 Task: Find connections with filter location Saint-Avold with filter topic #healthcarewith filter profile language Spanish with filter current company Vansh Consulting with filter school Axis Colleges with filter industry Retail Pharmacies with filter service category Web Design with filter keywords title Content Marketing Manager
Action: Mouse moved to (294, 208)
Screenshot: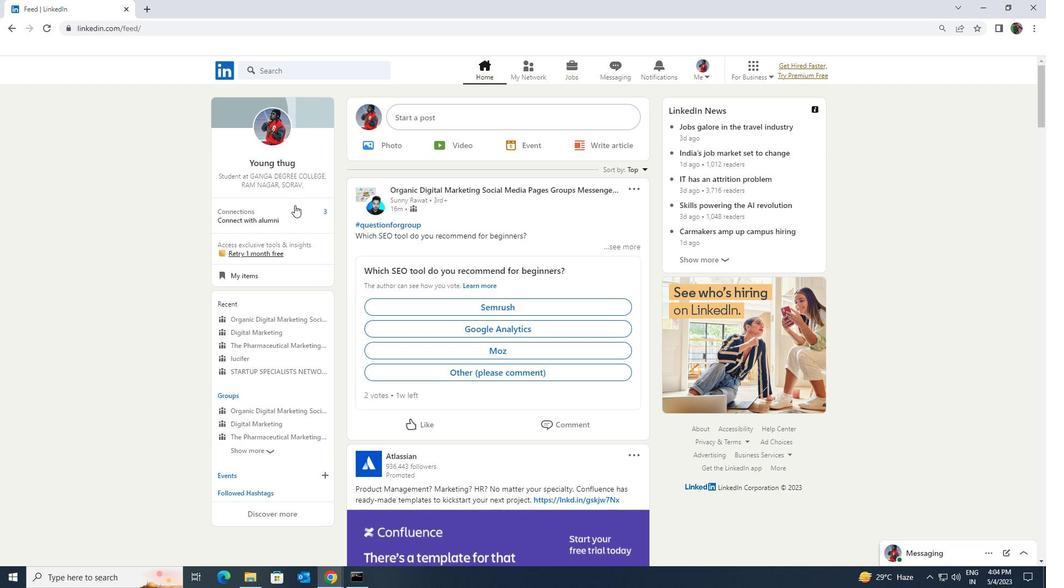 
Action: Mouse pressed left at (294, 208)
Screenshot: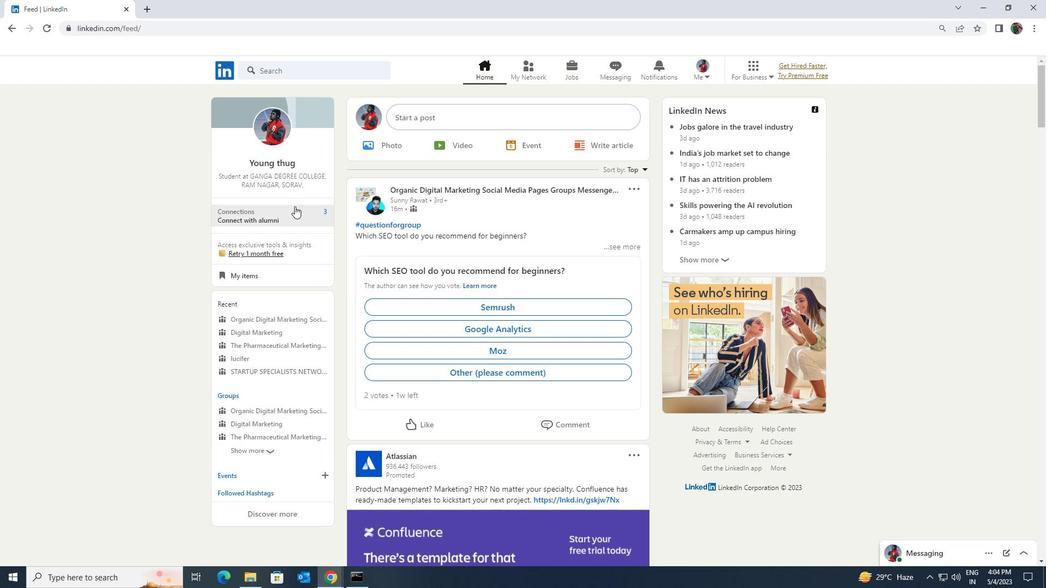 
Action: Mouse moved to (301, 131)
Screenshot: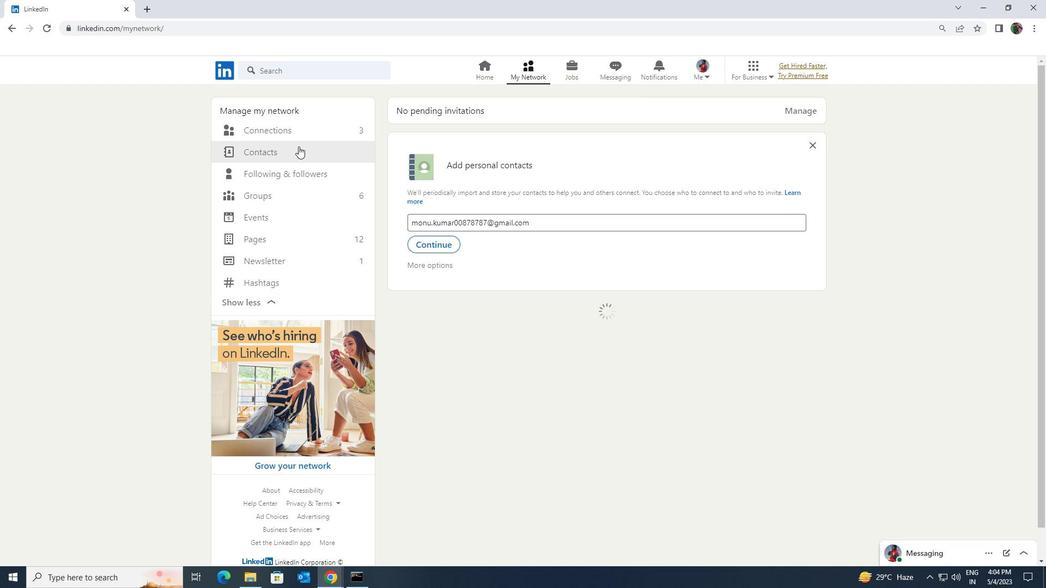 
Action: Mouse pressed left at (301, 131)
Screenshot: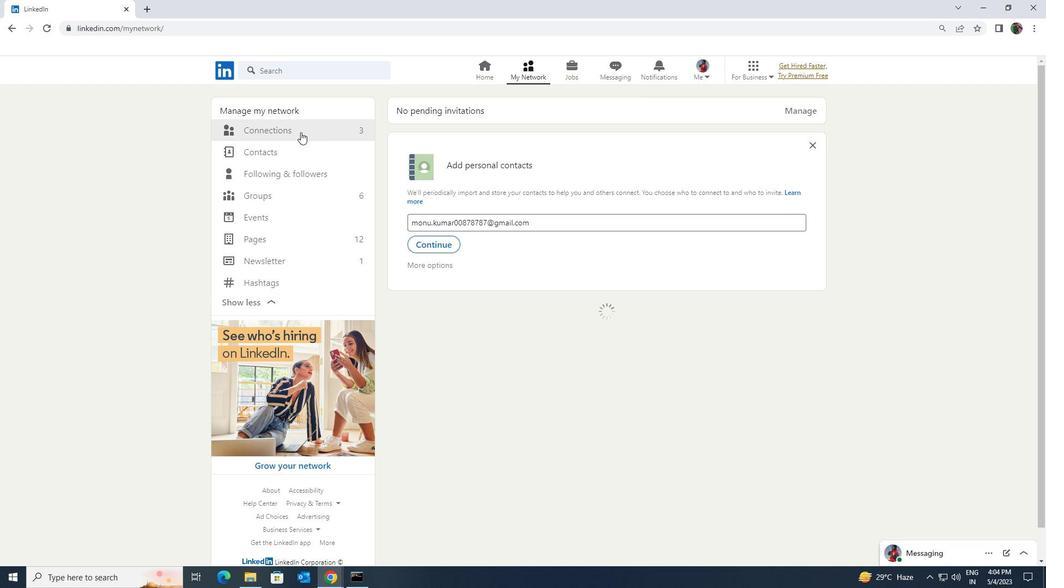 
Action: Mouse moved to (575, 136)
Screenshot: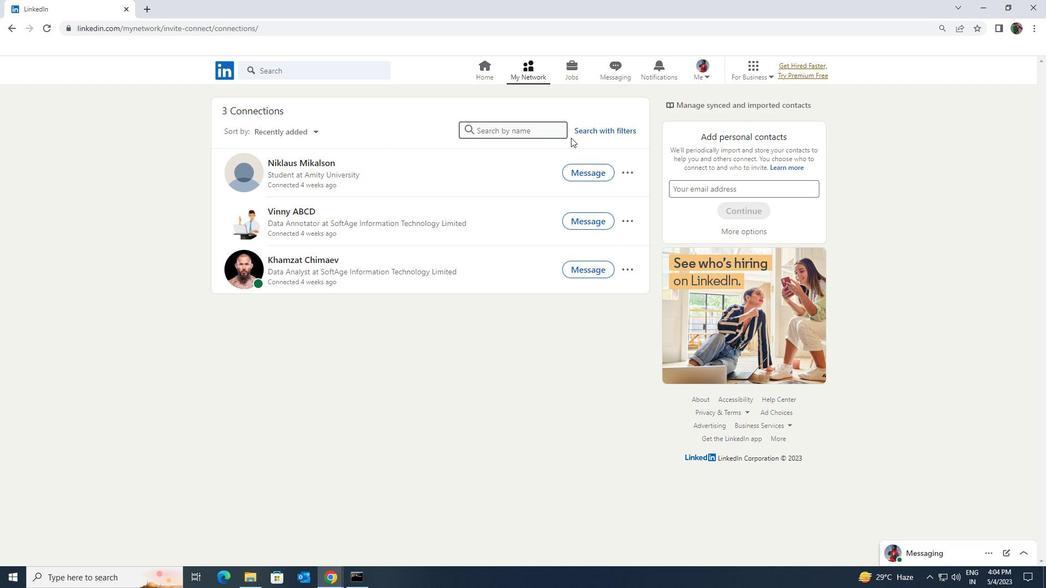 
Action: Mouse pressed left at (575, 136)
Screenshot: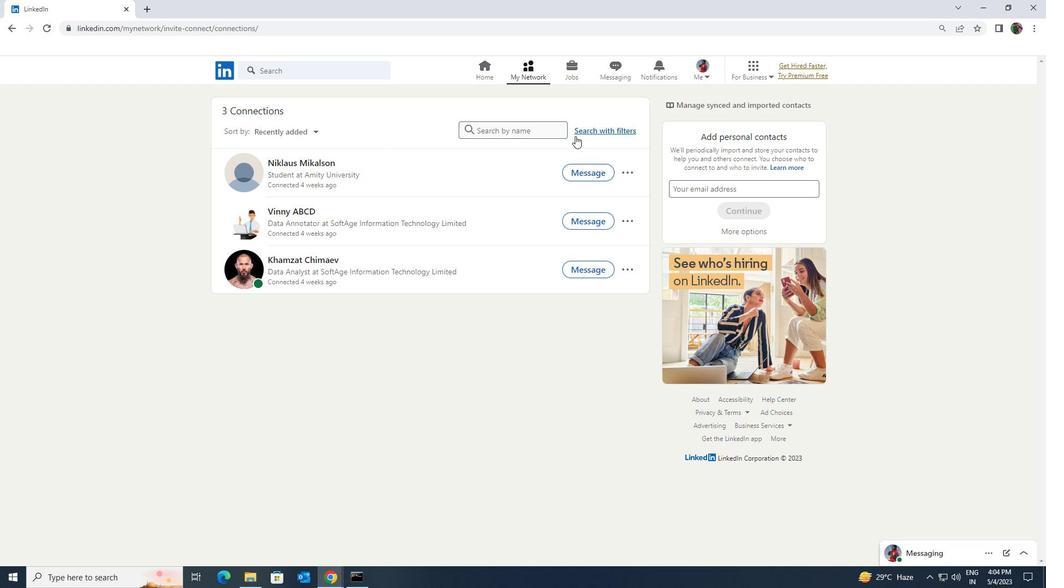 
Action: Mouse moved to (563, 103)
Screenshot: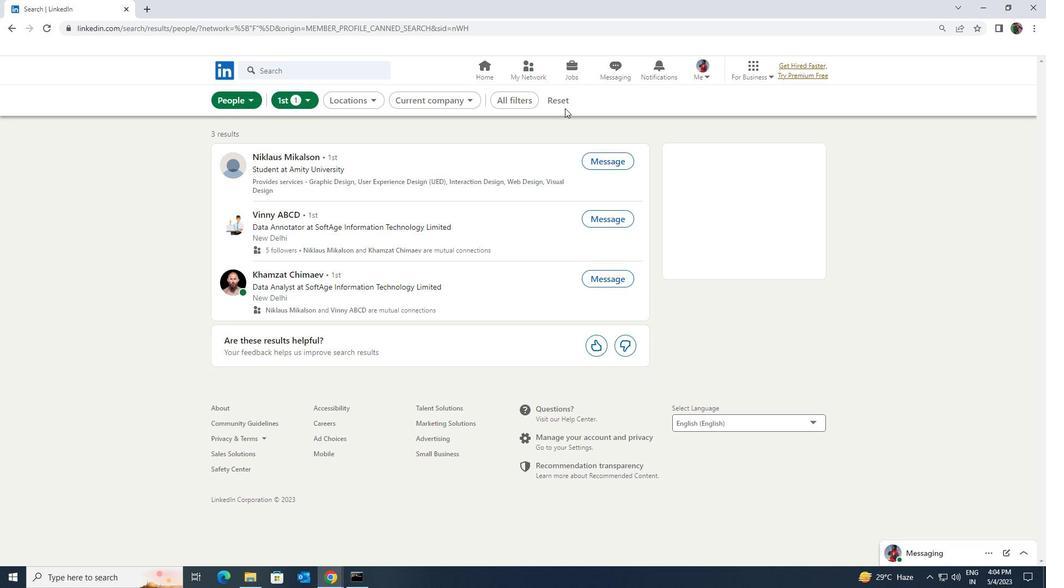 
Action: Mouse pressed left at (563, 103)
Screenshot: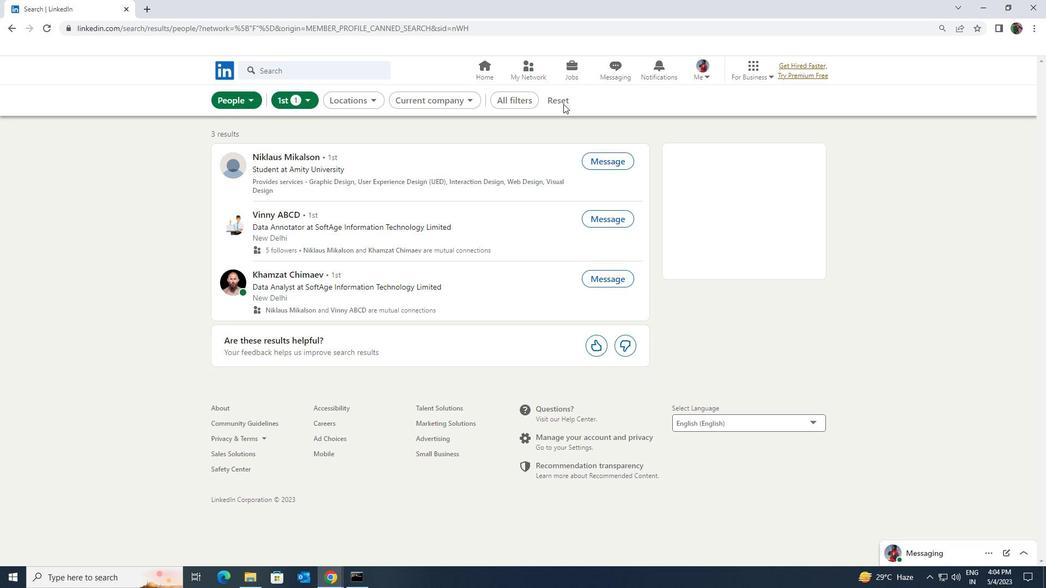 
Action: Mouse moved to (550, 101)
Screenshot: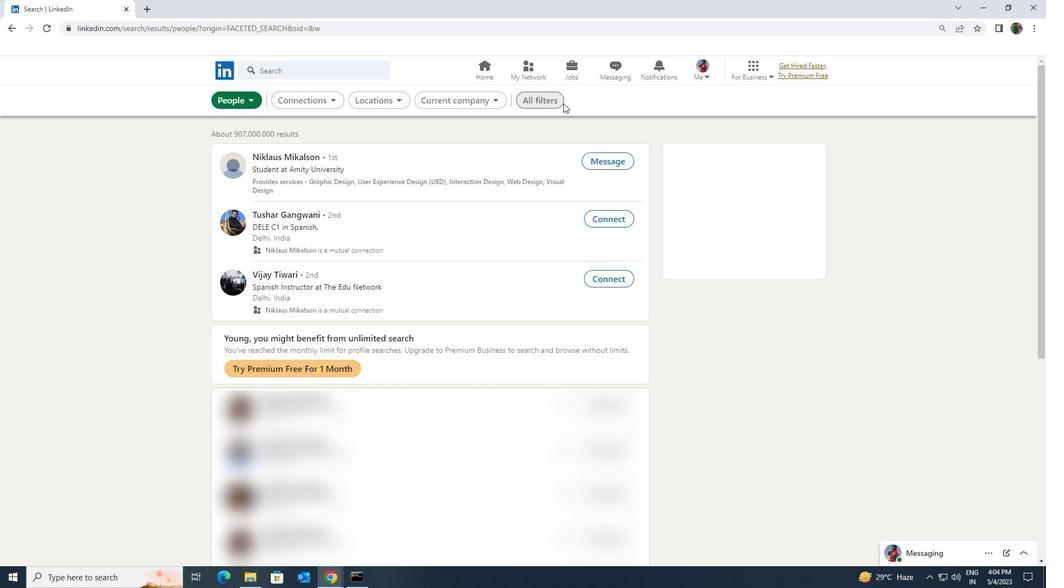
Action: Mouse pressed left at (550, 101)
Screenshot: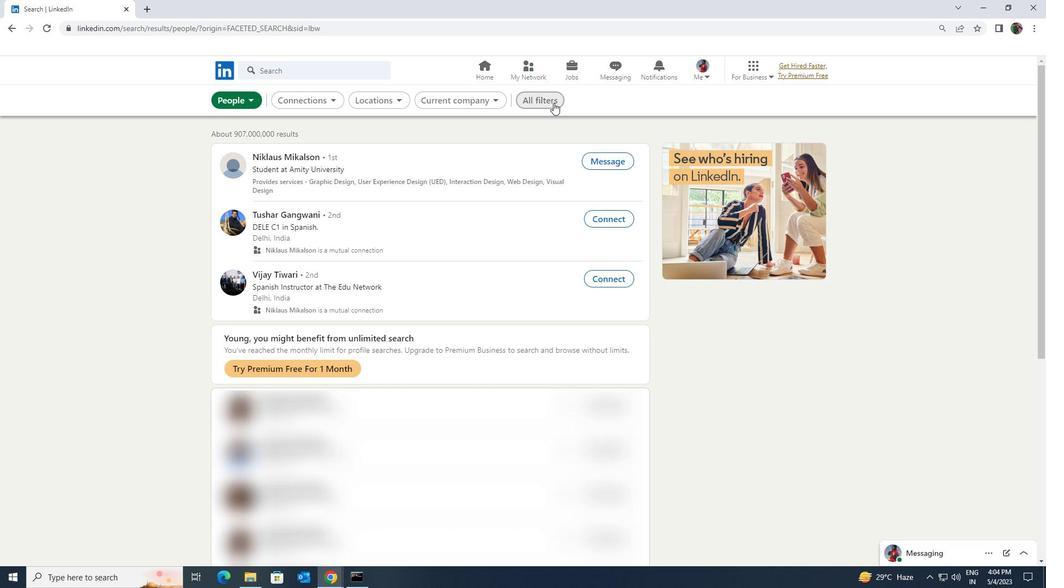 
Action: Mouse moved to (898, 429)
Screenshot: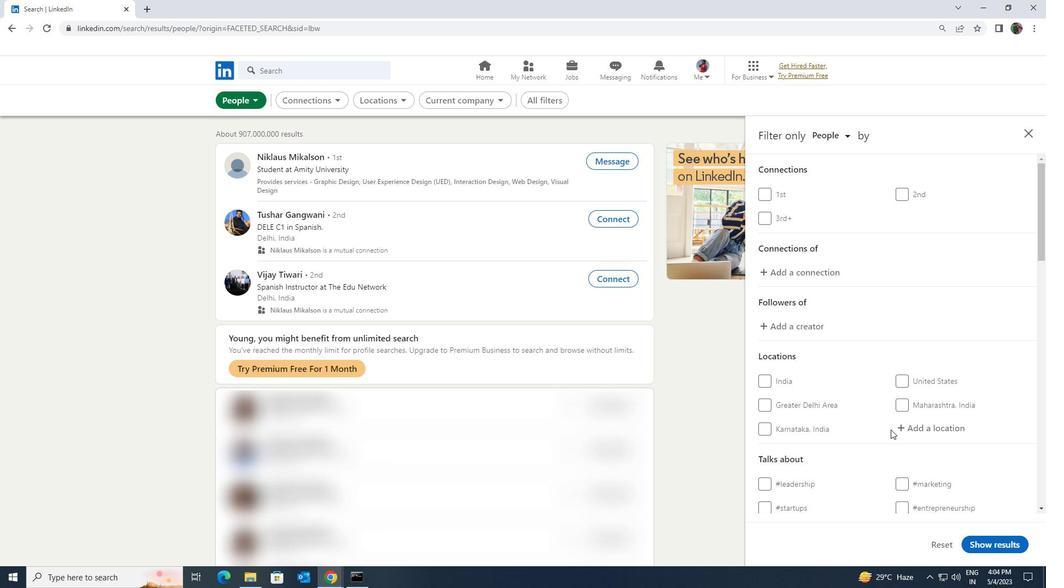 
Action: Mouse pressed left at (898, 429)
Screenshot: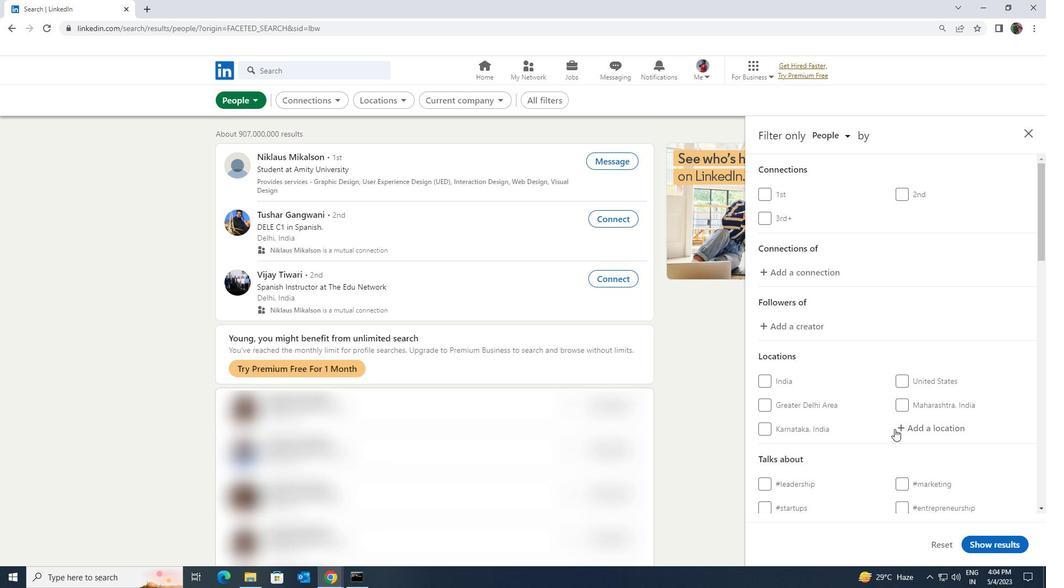 
Action: Key pressed <Key.shift>SAINT<Key.space><Key.shift>AVOLD
Screenshot: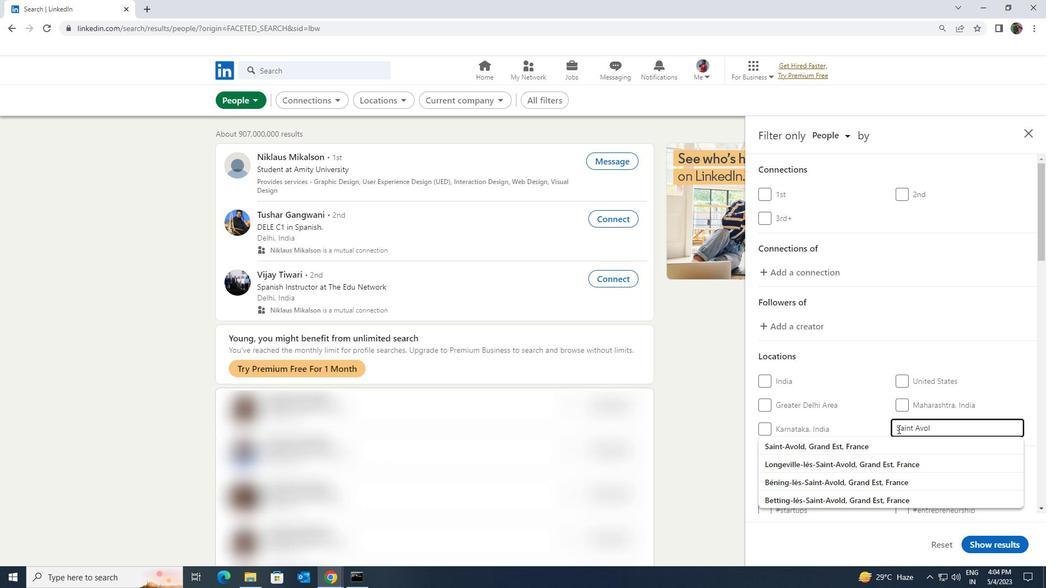 
Action: Mouse moved to (898, 438)
Screenshot: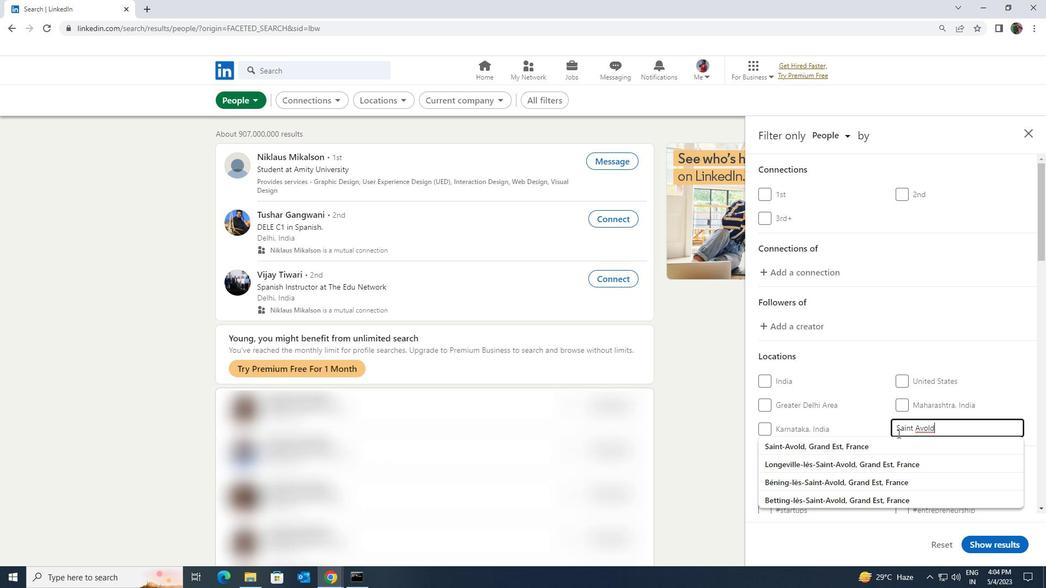 
Action: Mouse pressed left at (898, 438)
Screenshot: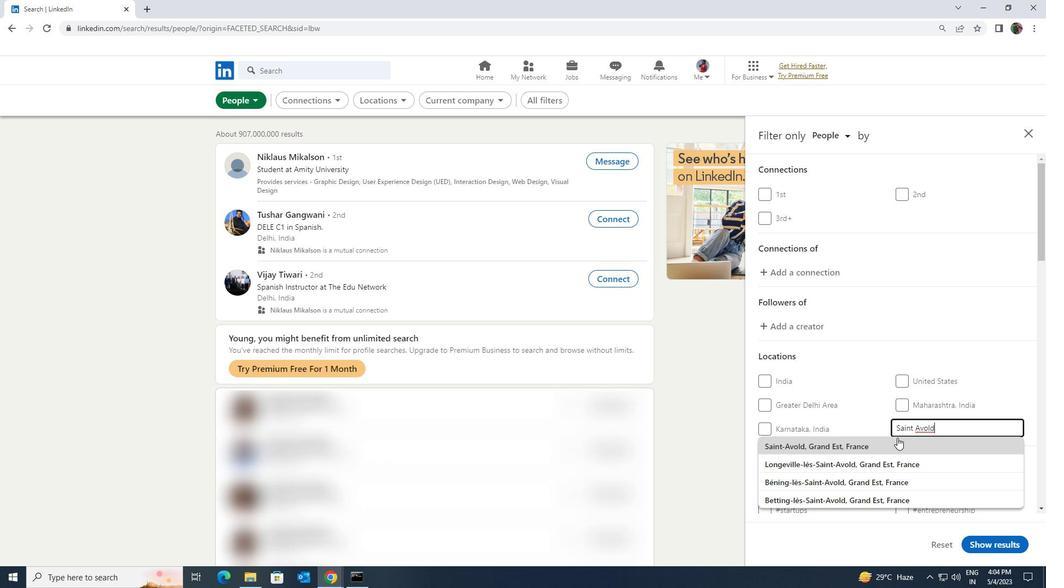 
Action: Mouse scrolled (898, 438) with delta (0, 0)
Screenshot: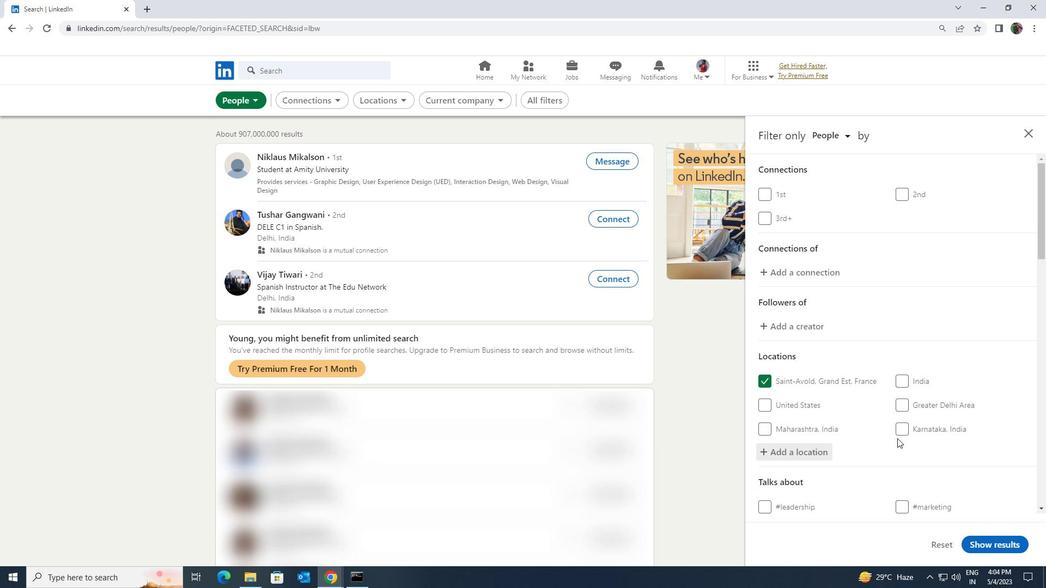 
Action: Mouse scrolled (898, 438) with delta (0, 0)
Screenshot: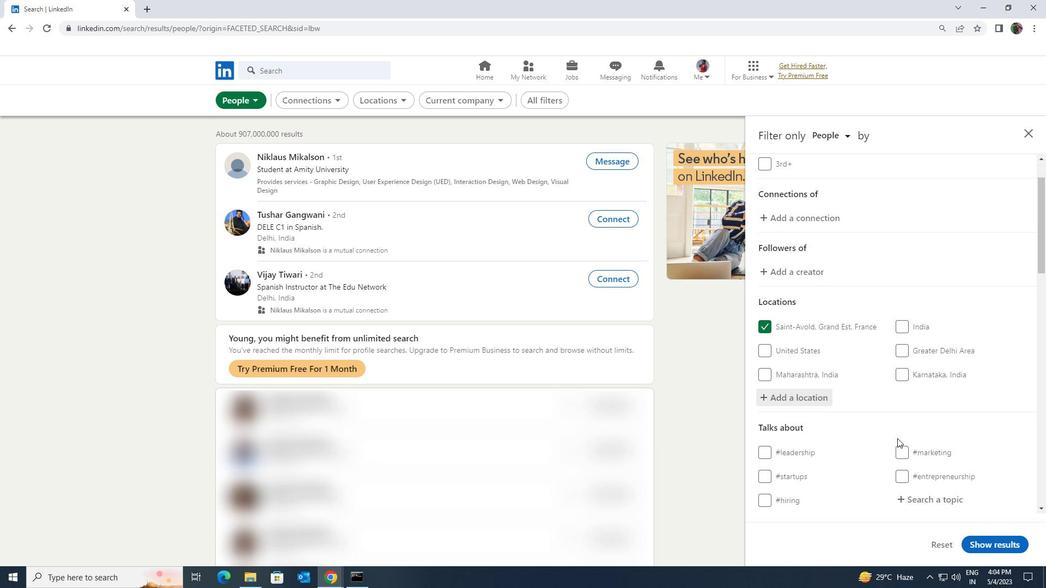 
Action: Mouse moved to (900, 441)
Screenshot: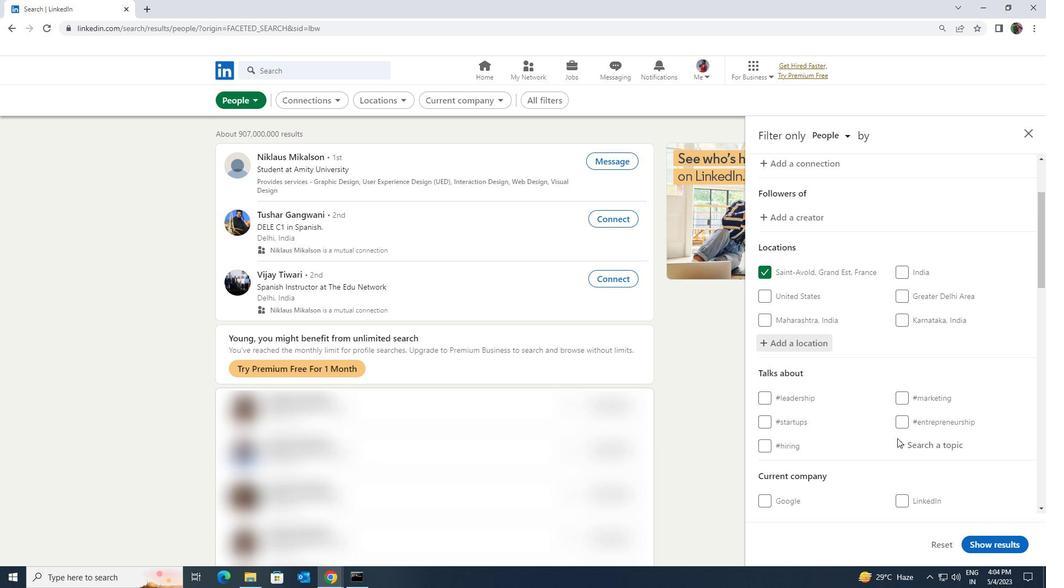 
Action: Mouse pressed left at (900, 441)
Screenshot: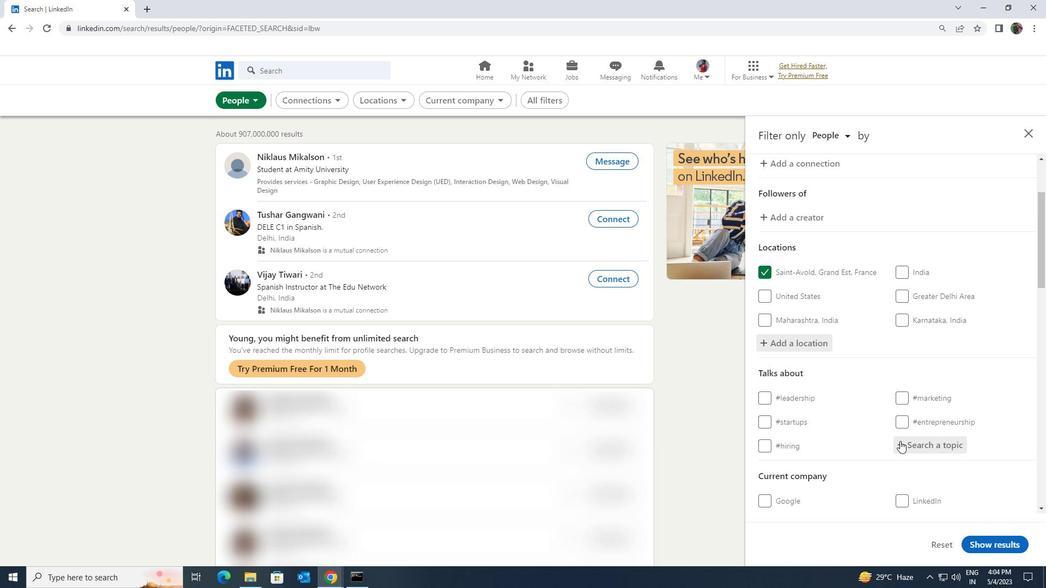 
Action: Key pressed <Key.shift><Key.shift><Key.shift><Key.shift><Key.shift>HEALTHCARE
Screenshot: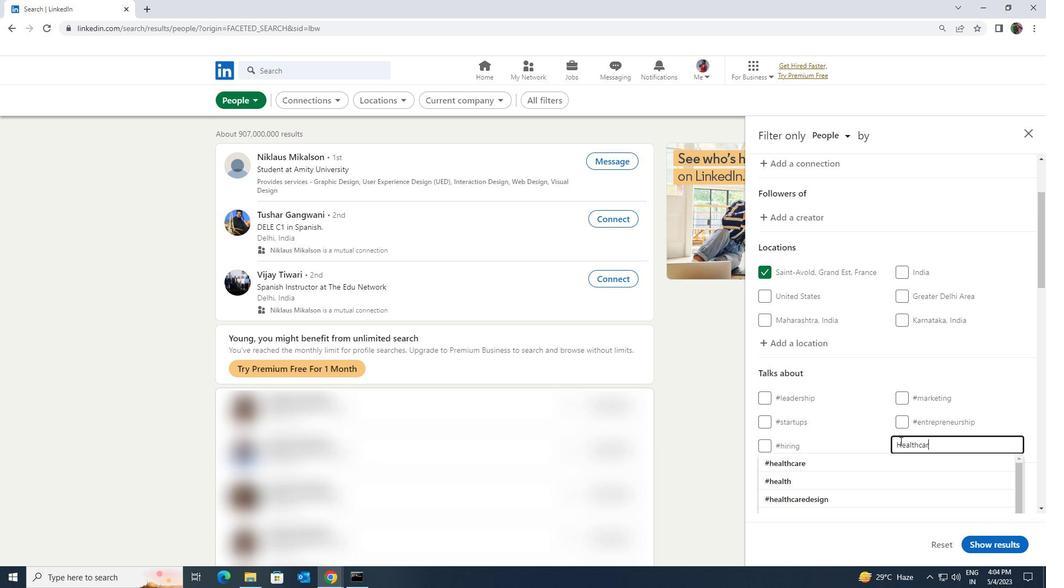 
Action: Mouse moved to (890, 457)
Screenshot: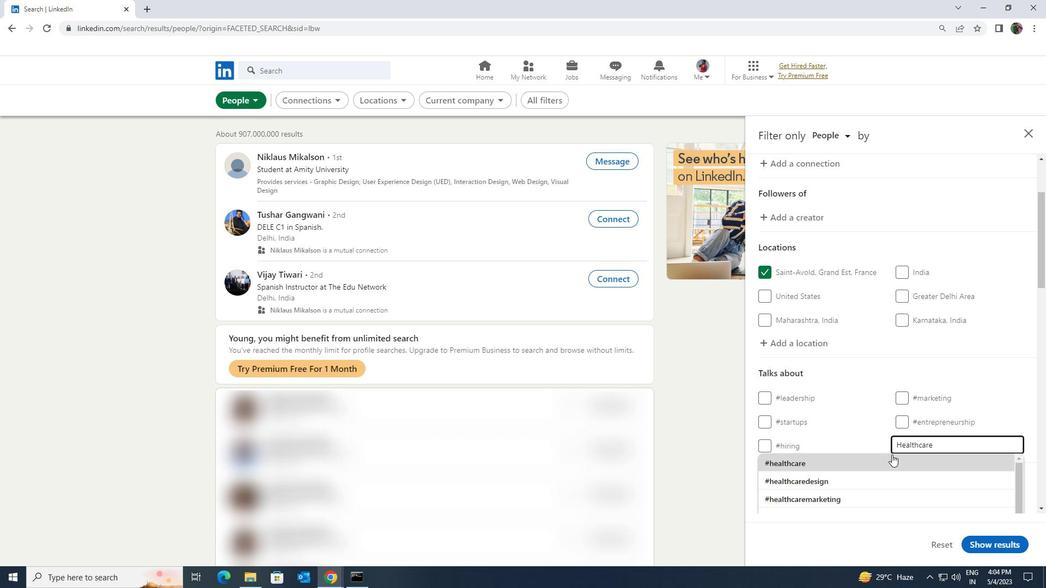 
Action: Mouse pressed left at (890, 457)
Screenshot: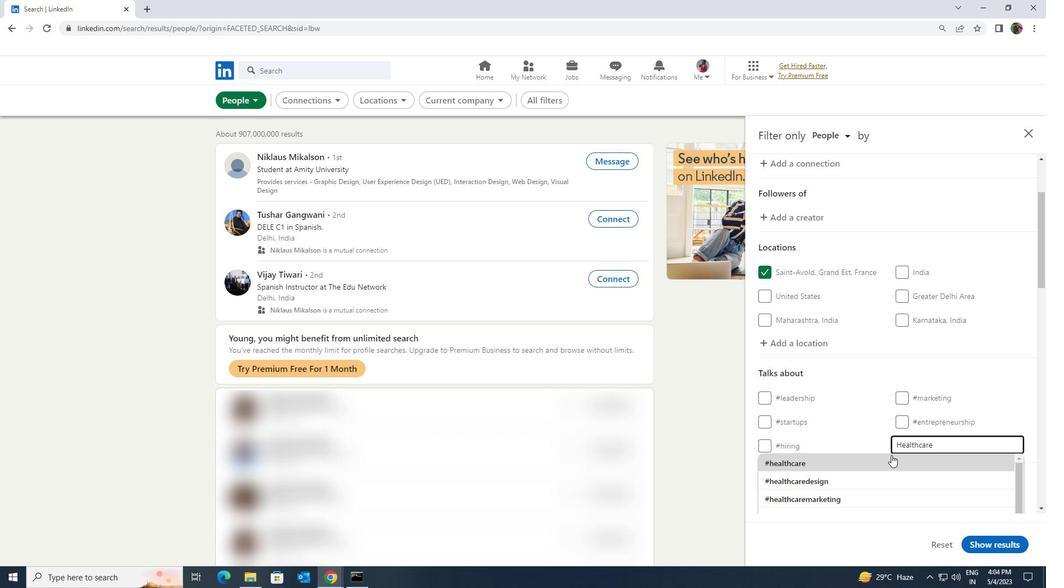 
Action: Mouse scrolled (890, 456) with delta (0, 0)
Screenshot: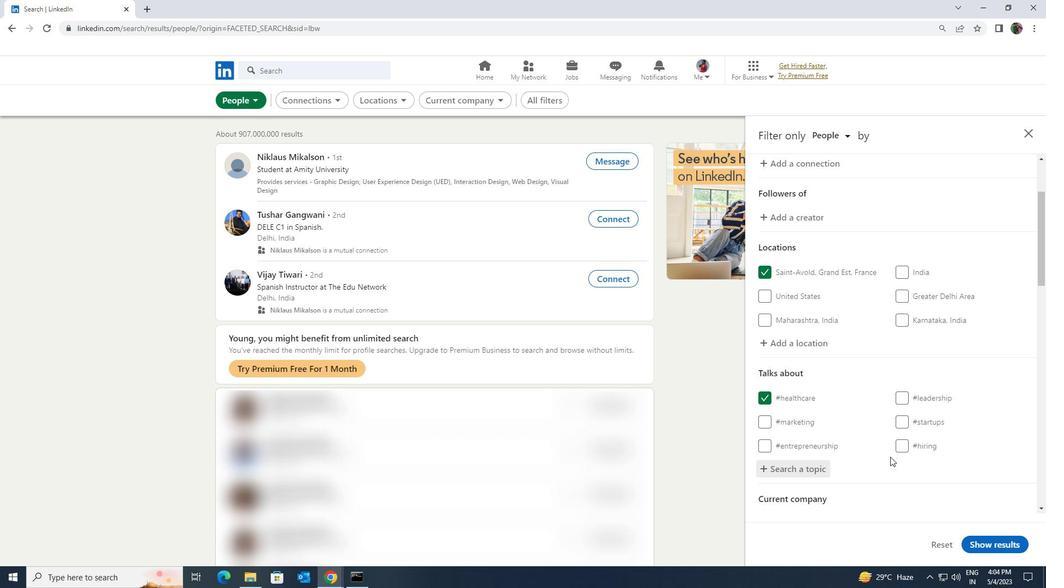 
Action: Mouse scrolled (890, 456) with delta (0, 0)
Screenshot: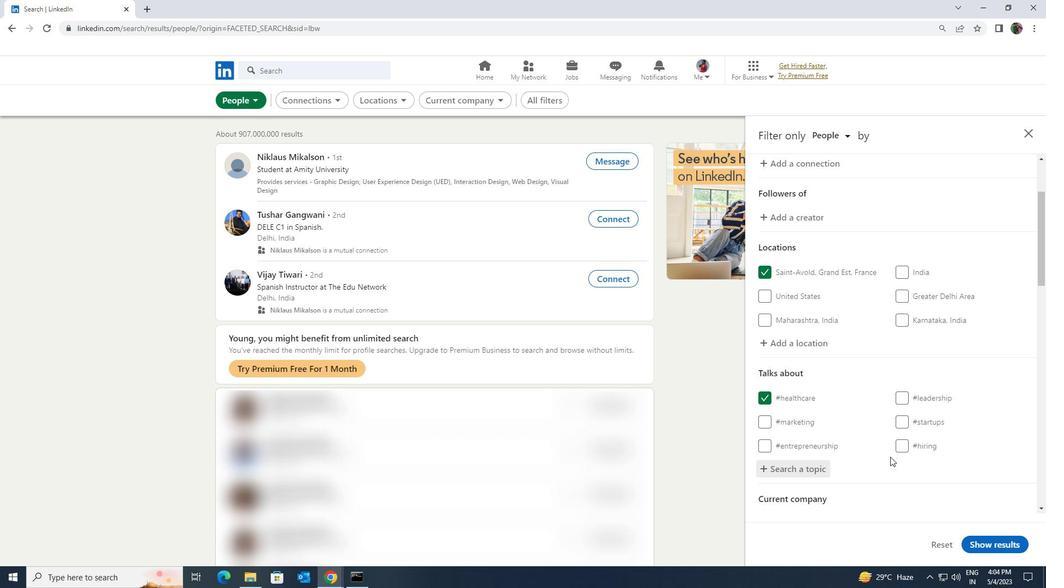 
Action: Mouse scrolled (890, 456) with delta (0, 0)
Screenshot: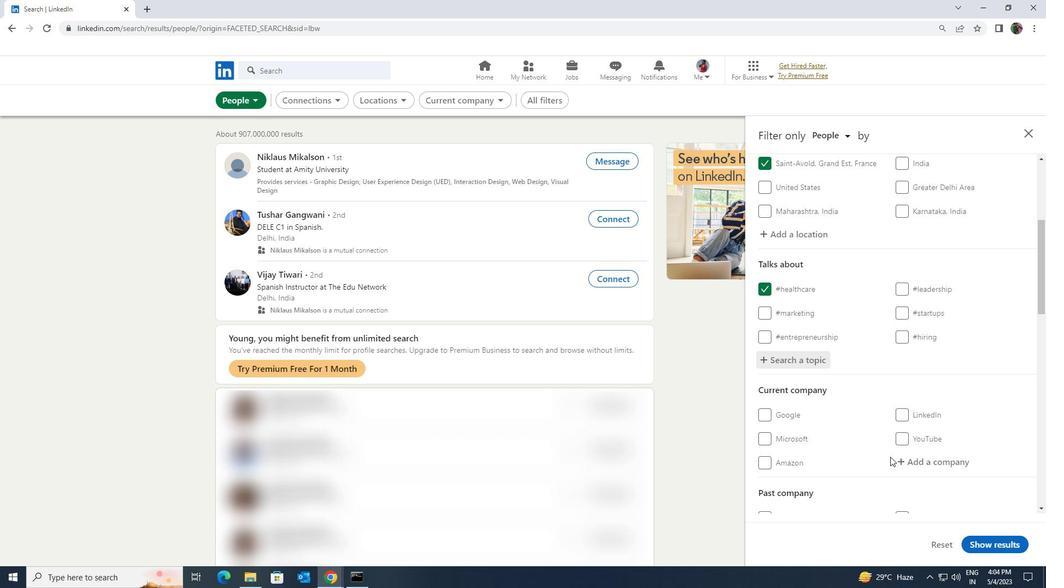 
Action: Mouse scrolled (890, 456) with delta (0, 0)
Screenshot: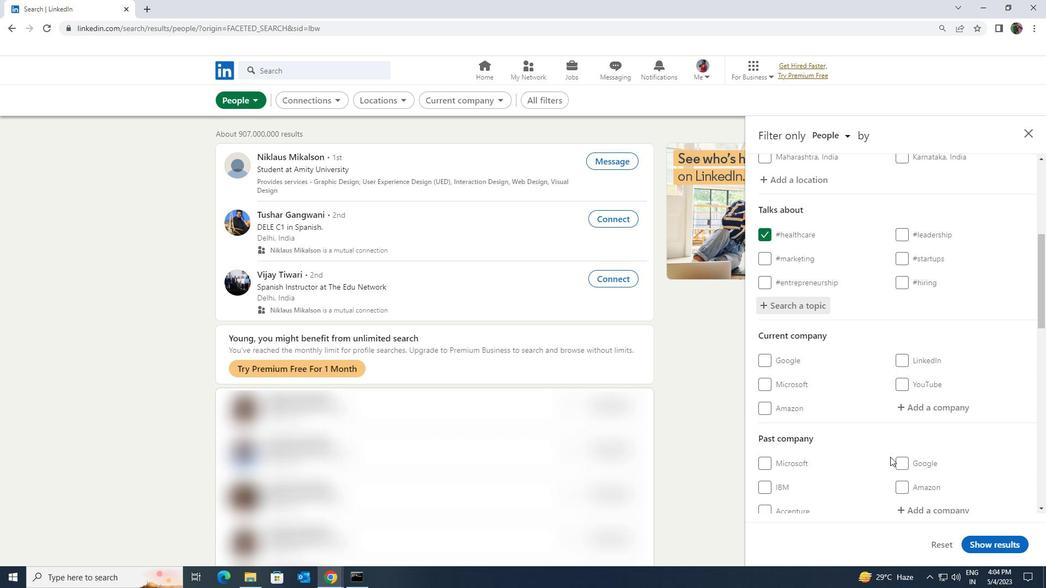 
Action: Mouse scrolled (890, 456) with delta (0, 0)
Screenshot: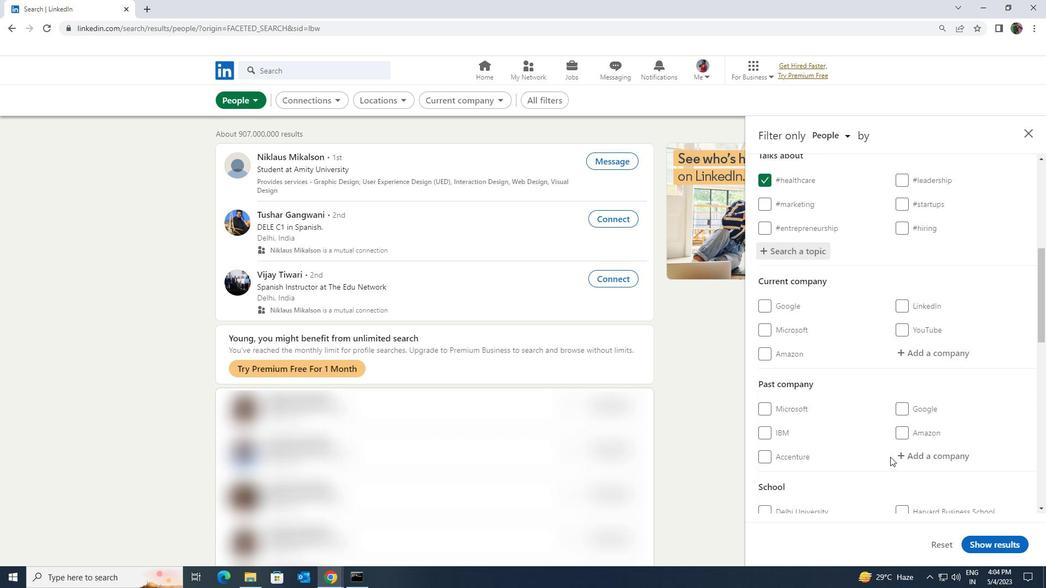 
Action: Mouse scrolled (890, 456) with delta (0, 0)
Screenshot: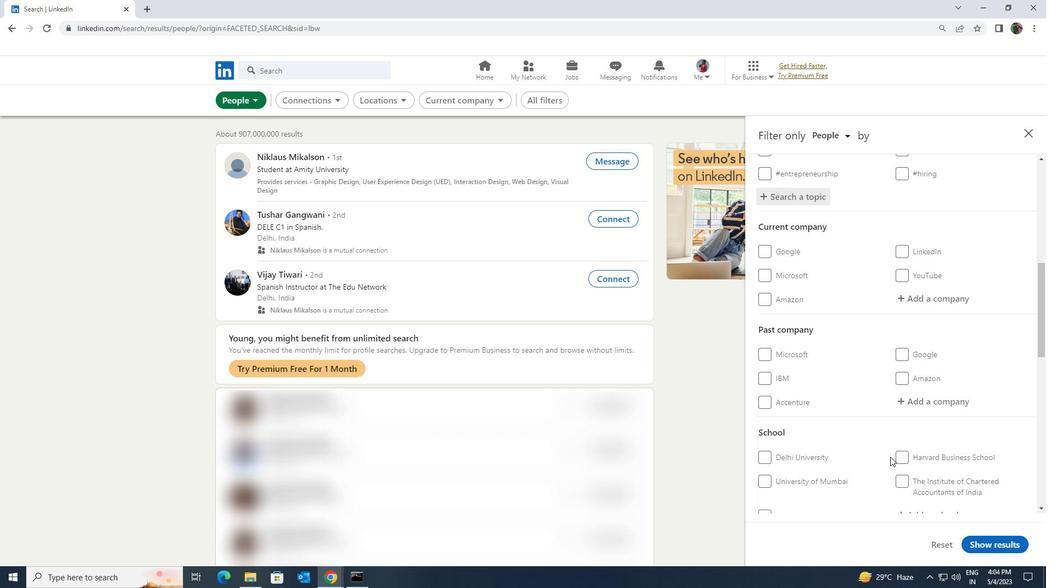 
Action: Mouse scrolled (890, 456) with delta (0, 0)
Screenshot: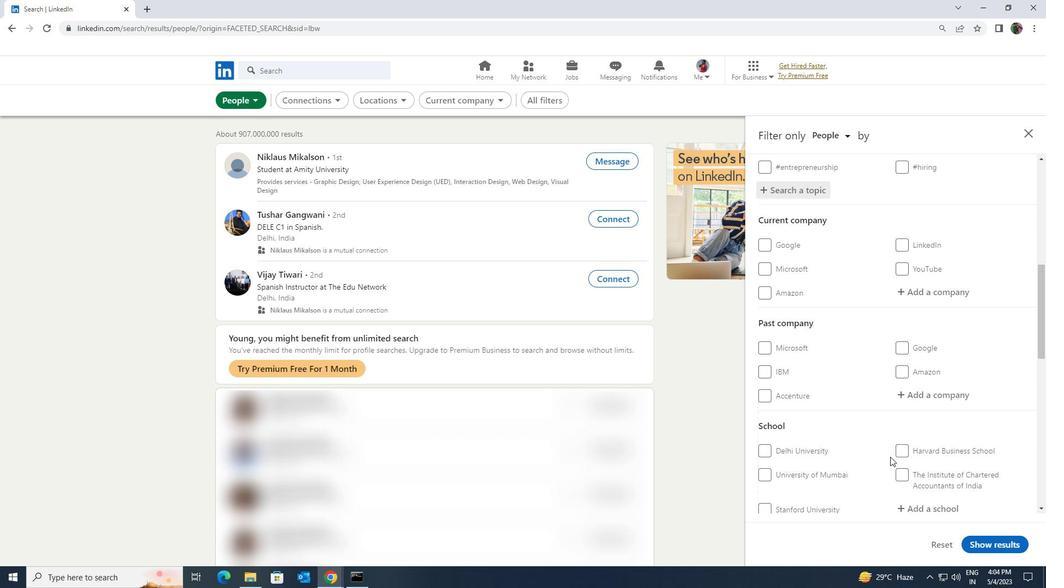 
Action: Mouse moved to (900, 414)
Screenshot: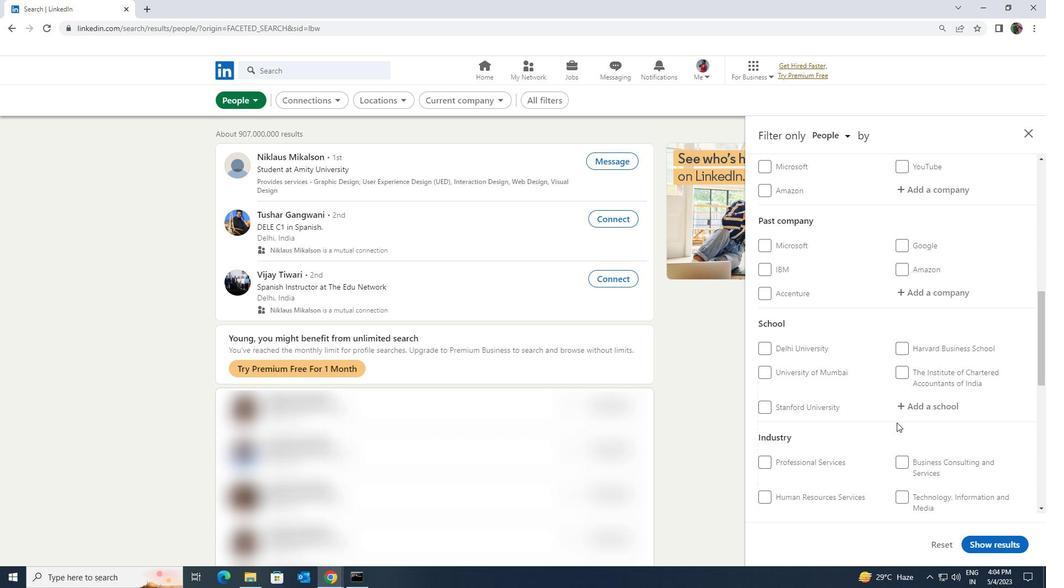 
Action: Mouse pressed left at (900, 414)
Screenshot: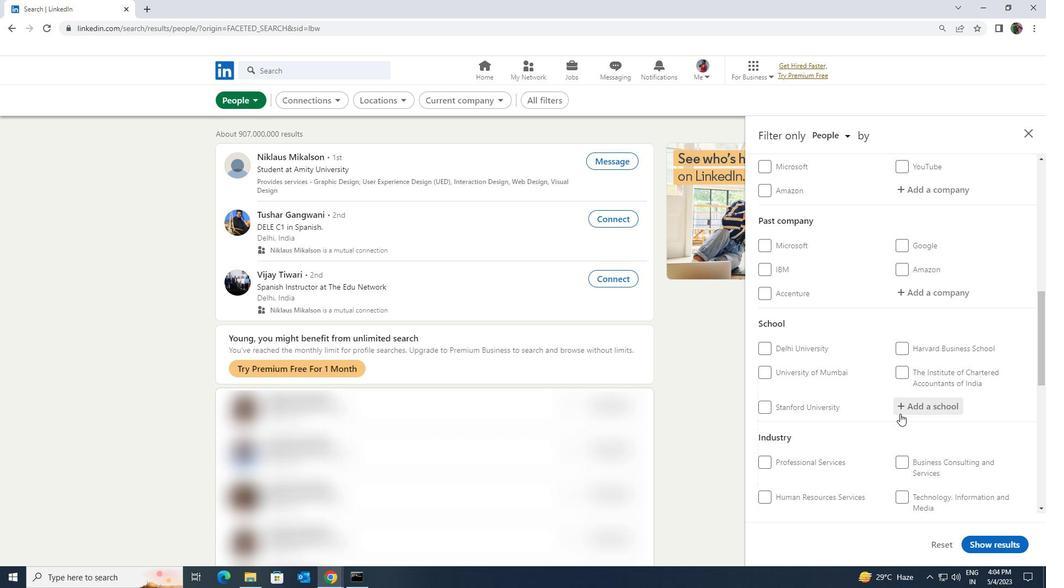 
Action: Mouse scrolled (900, 413) with delta (0, 0)
Screenshot: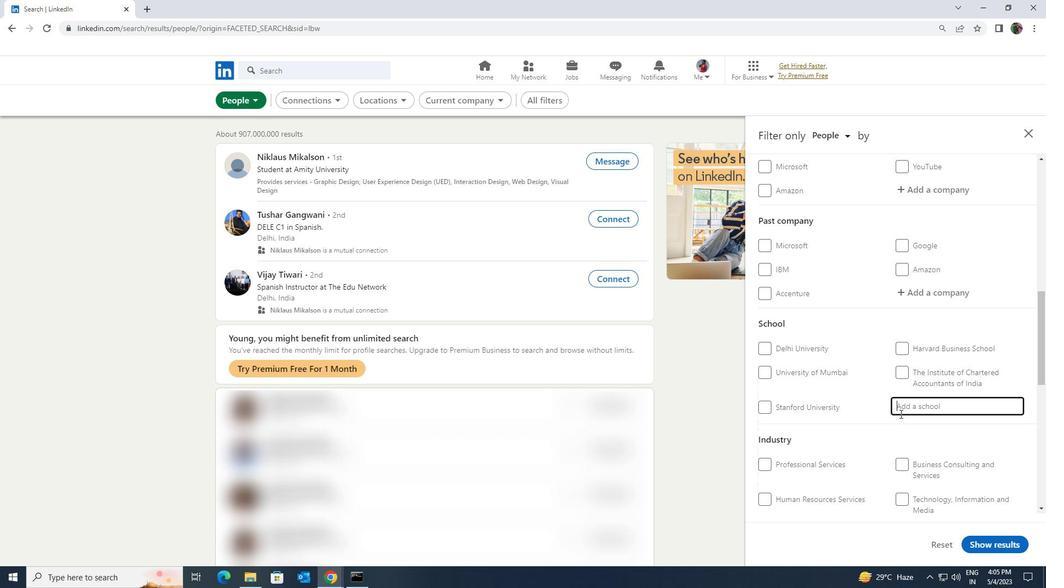 
Action: Mouse scrolled (900, 413) with delta (0, 0)
Screenshot: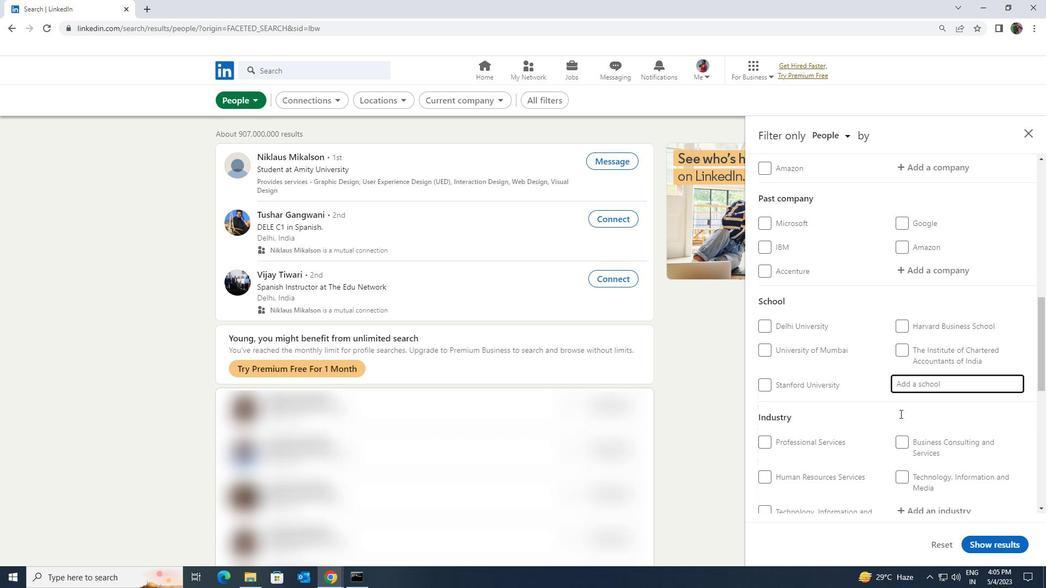 
Action: Mouse scrolled (900, 413) with delta (0, 0)
Screenshot: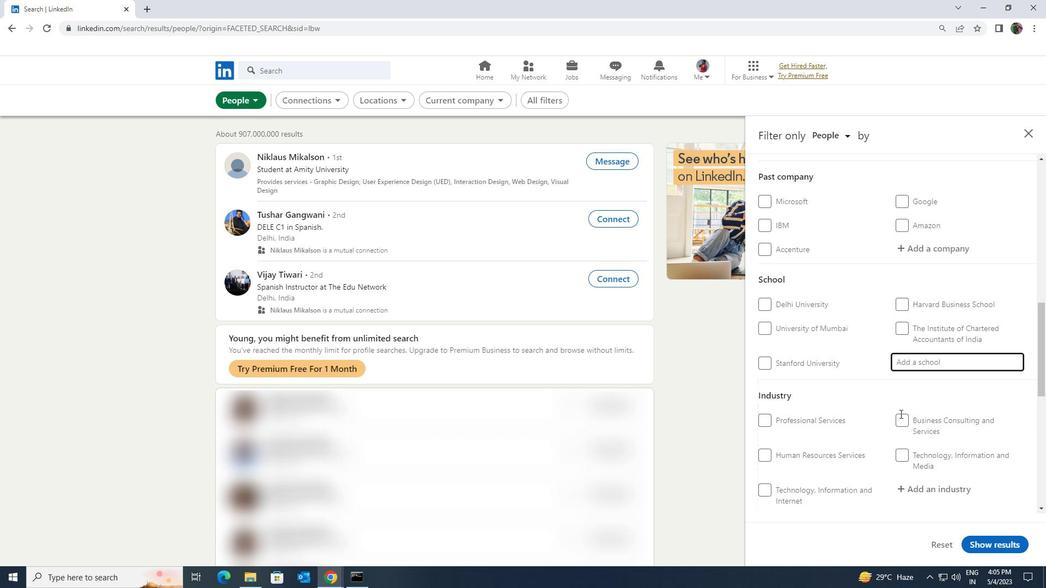 
Action: Mouse scrolled (900, 413) with delta (0, 0)
Screenshot: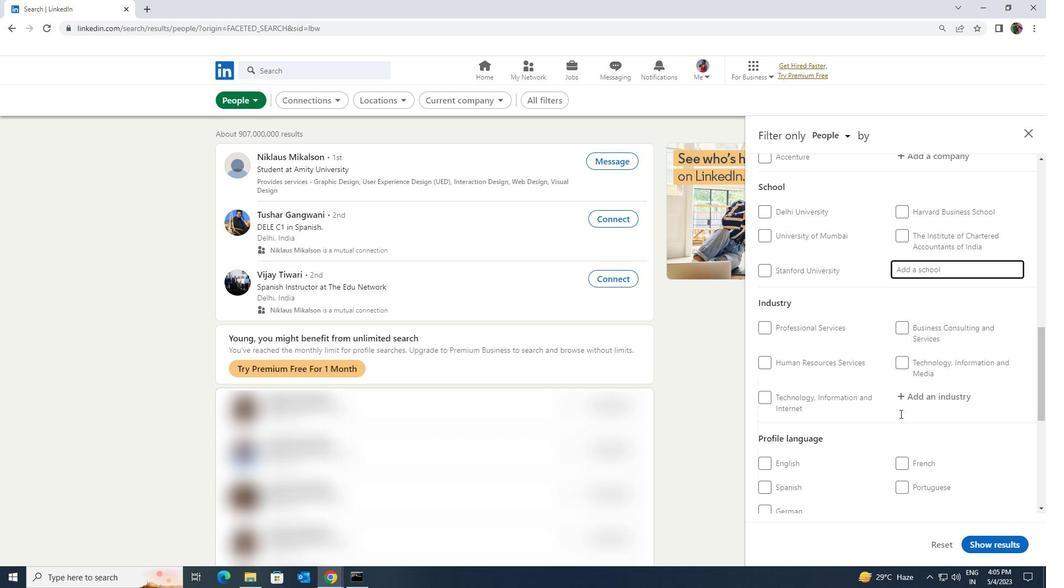 
Action: Mouse moved to (760, 407)
Screenshot: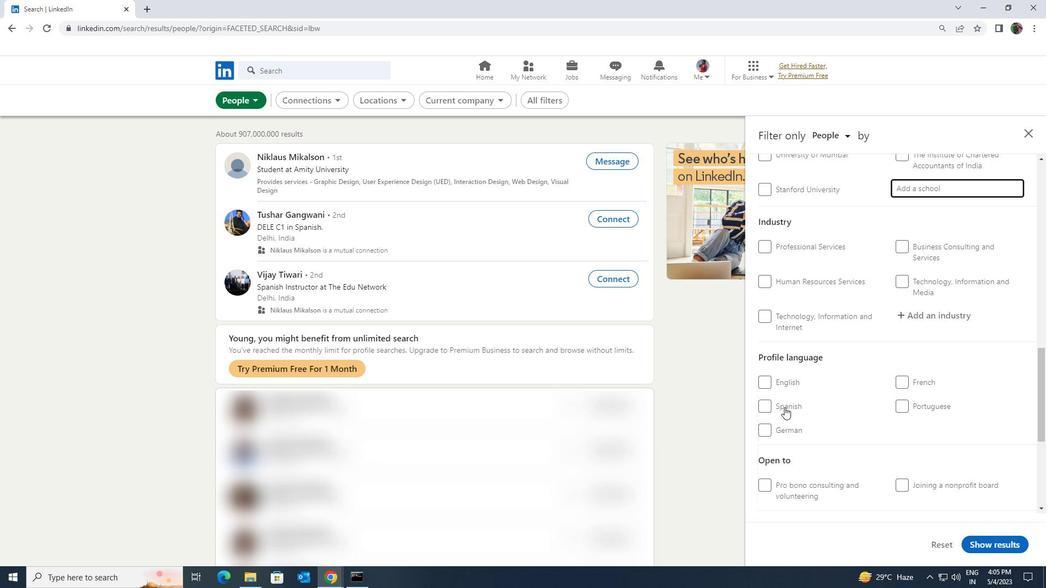 
Action: Mouse pressed left at (760, 407)
Screenshot: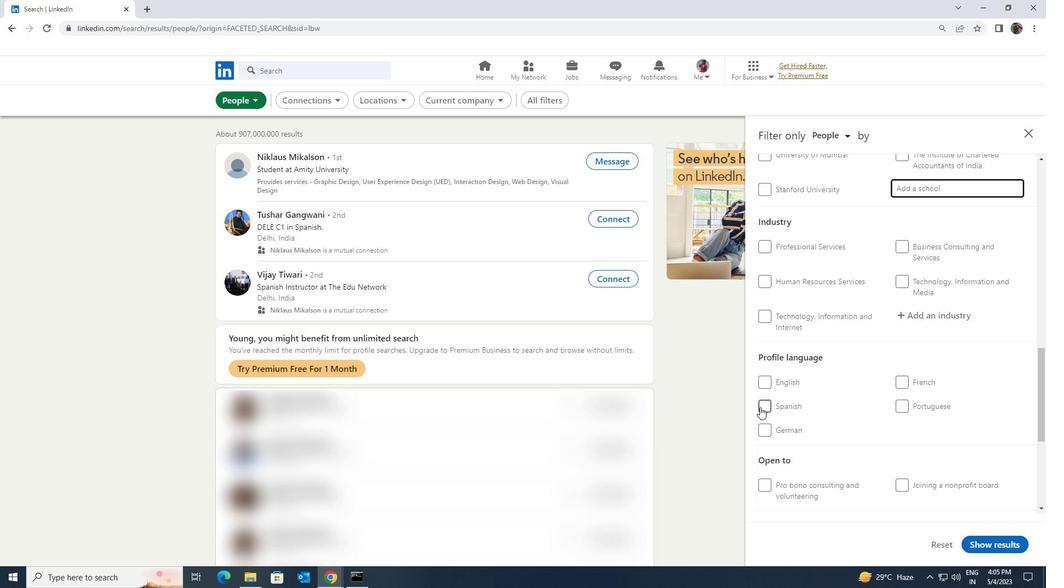 
Action: Mouse moved to (872, 410)
Screenshot: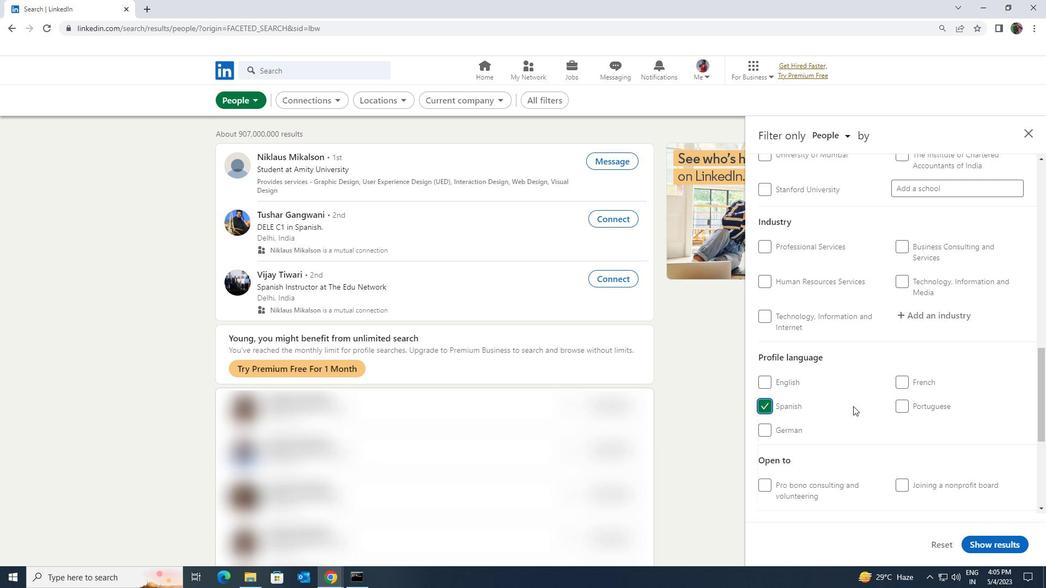 
Action: Mouse scrolled (872, 411) with delta (0, 0)
Screenshot: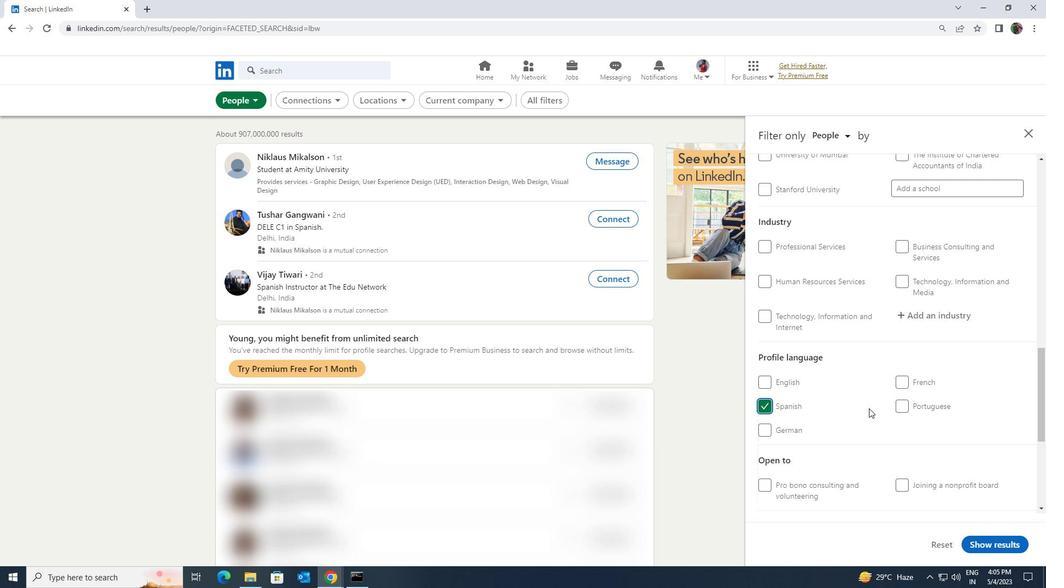 
Action: Mouse scrolled (872, 411) with delta (0, 0)
Screenshot: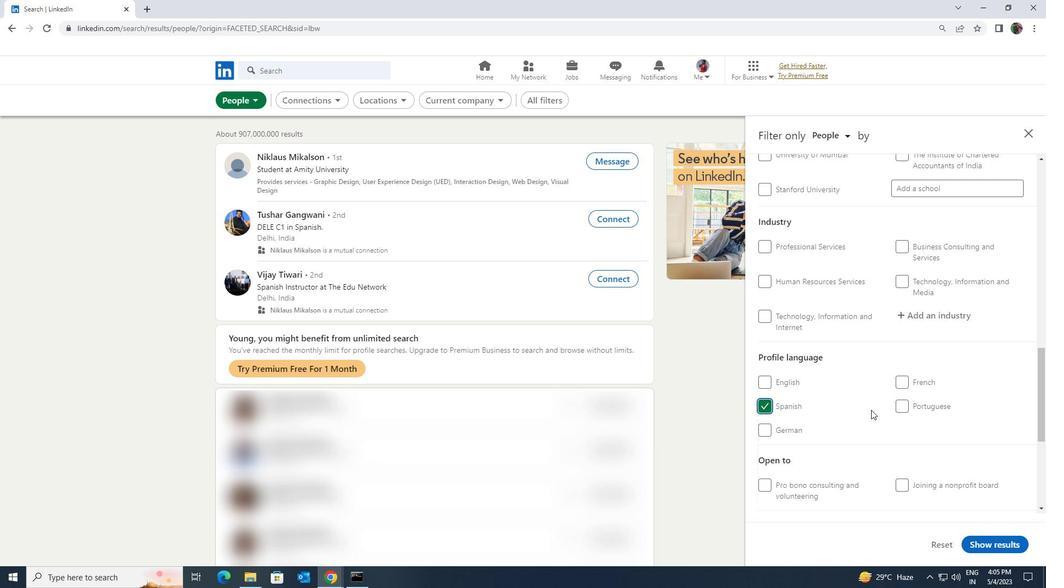 
Action: Mouse scrolled (872, 411) with delta (0, 0)
Screenshot: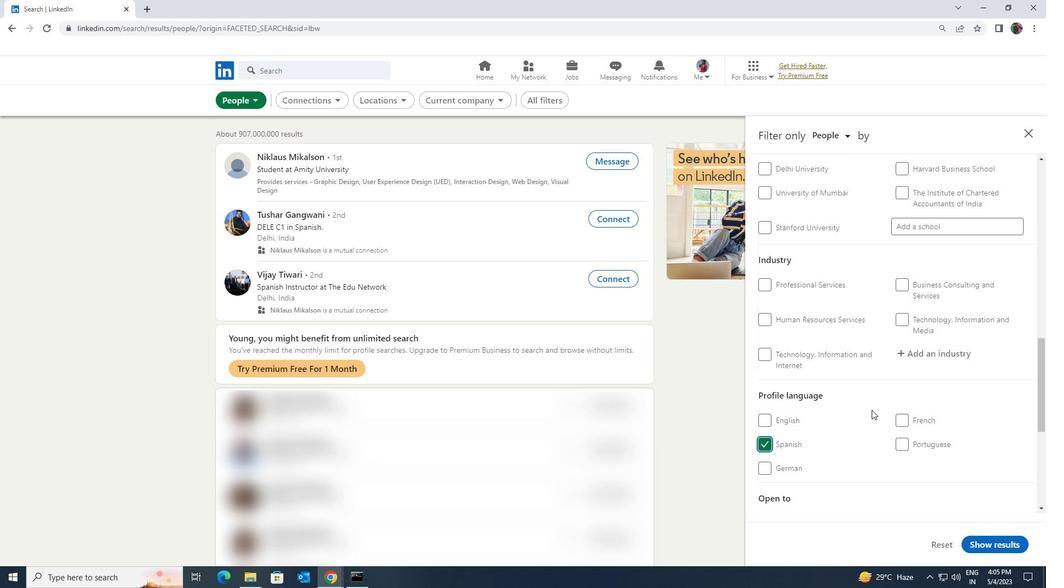 
Action: Mouse scrolled (872, 411) with delta (0, 0)
Screenshot: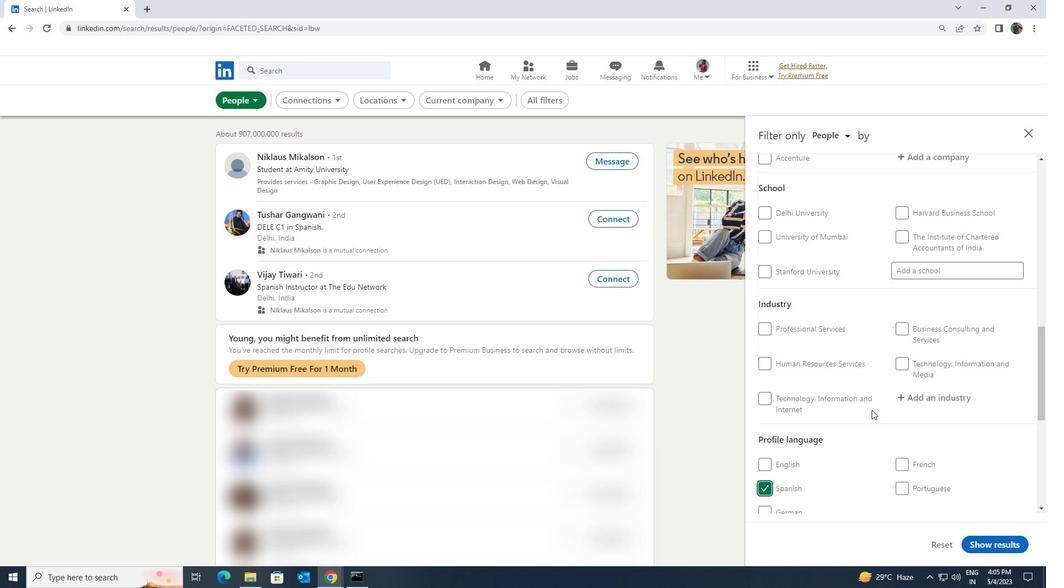 
Action: Mouse scrolled (872, 411) with delta (0, 0)
Screenshot: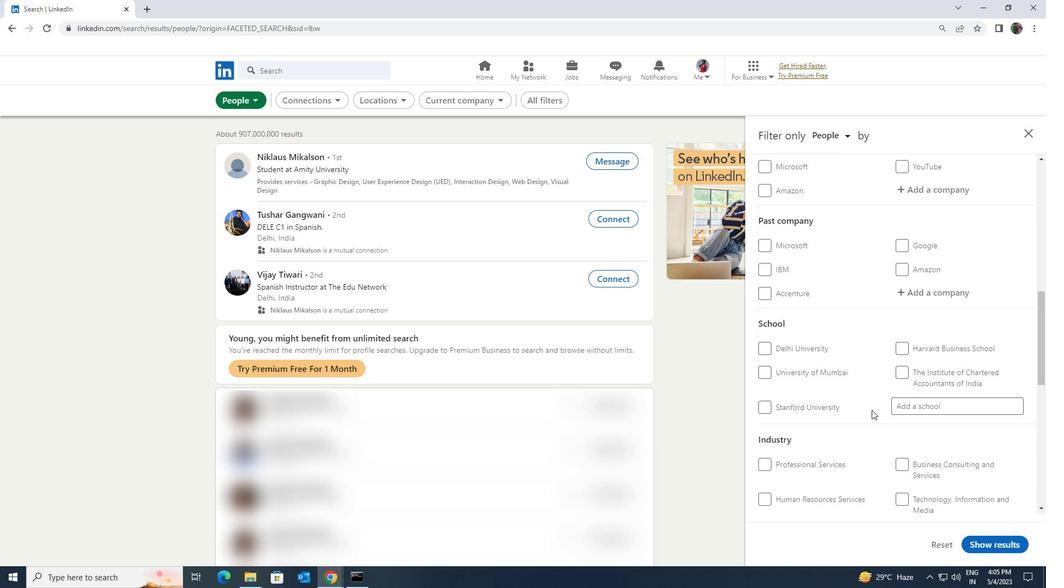 
Action: Mouse scrolled (872, 411) with delta (0, 0)
Screenshot: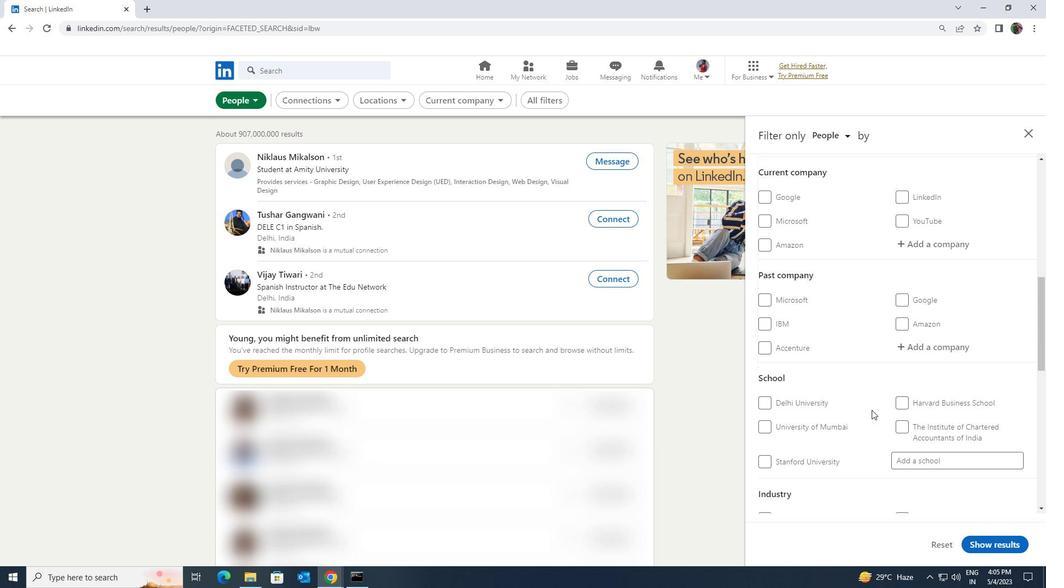 
Action: Mouse scrolled (872, 411) with delta (0, 0)
Screenshot: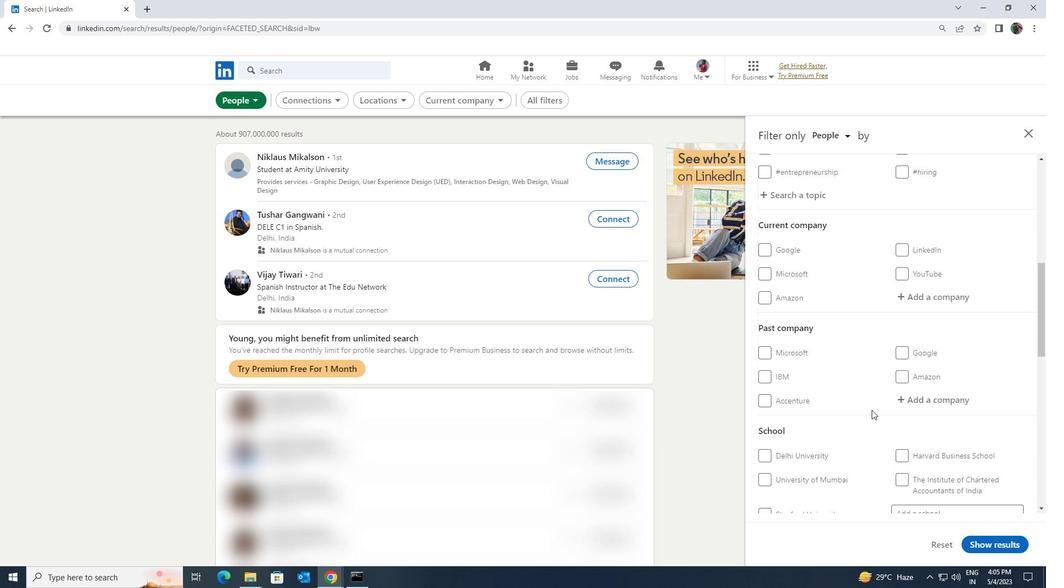 
Action: Mouse scrolled (872, 411) with delta (0, 0)
Screenshot: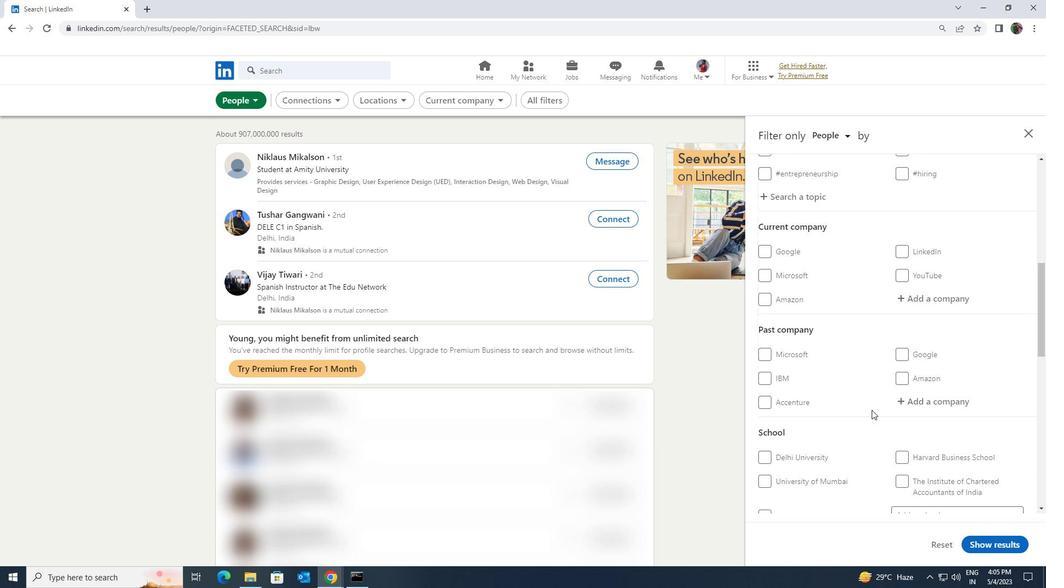 
Action: Mouse moved to (894, 404)
Screenshot: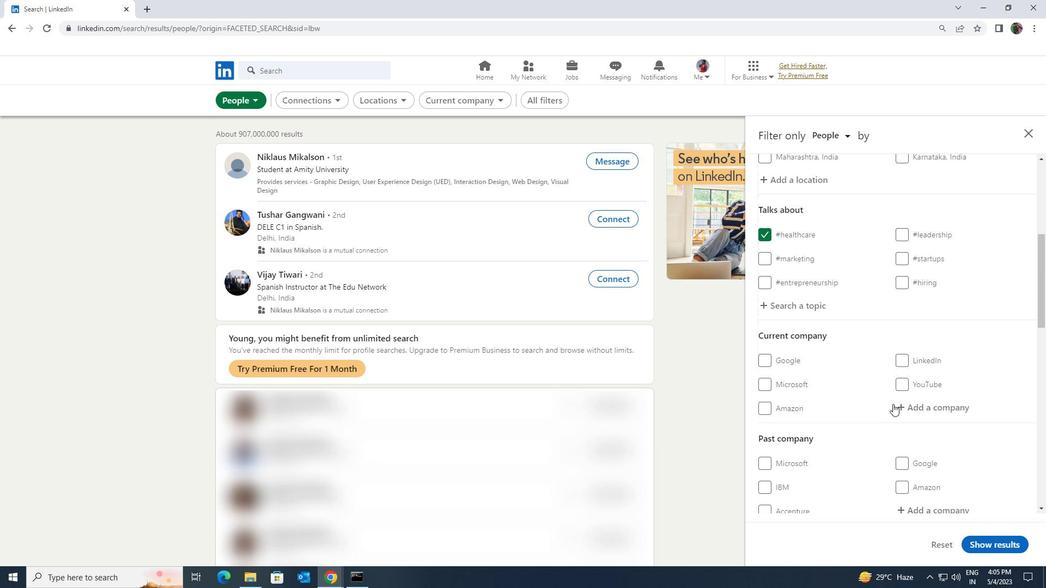 
Action: Mouse pressed left at (894, 404)
Screenshot: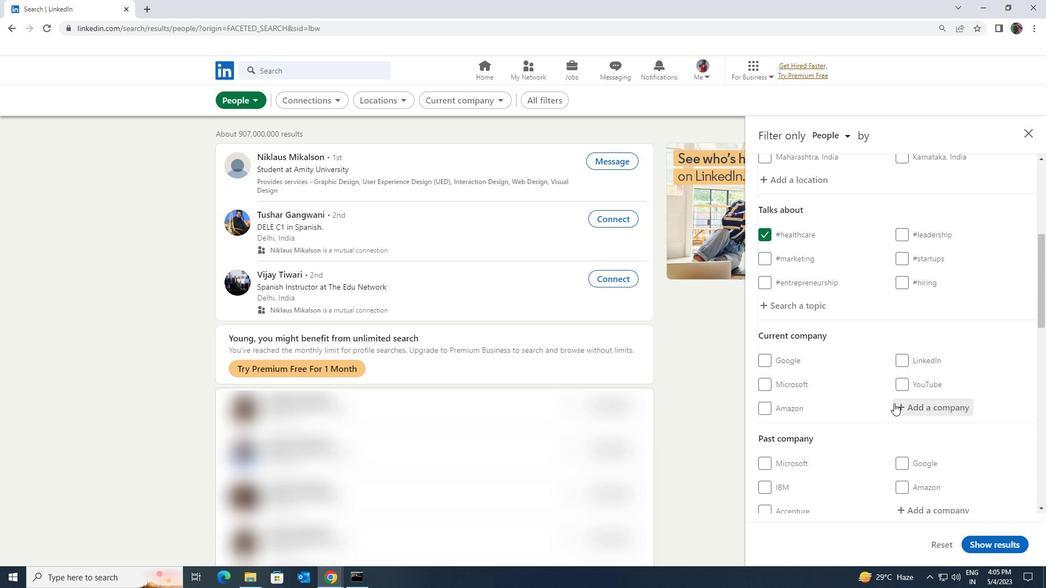 
Action: Key pressed <Key.shift>VANSH<Key.space><Key.shift>CON
Screenshot: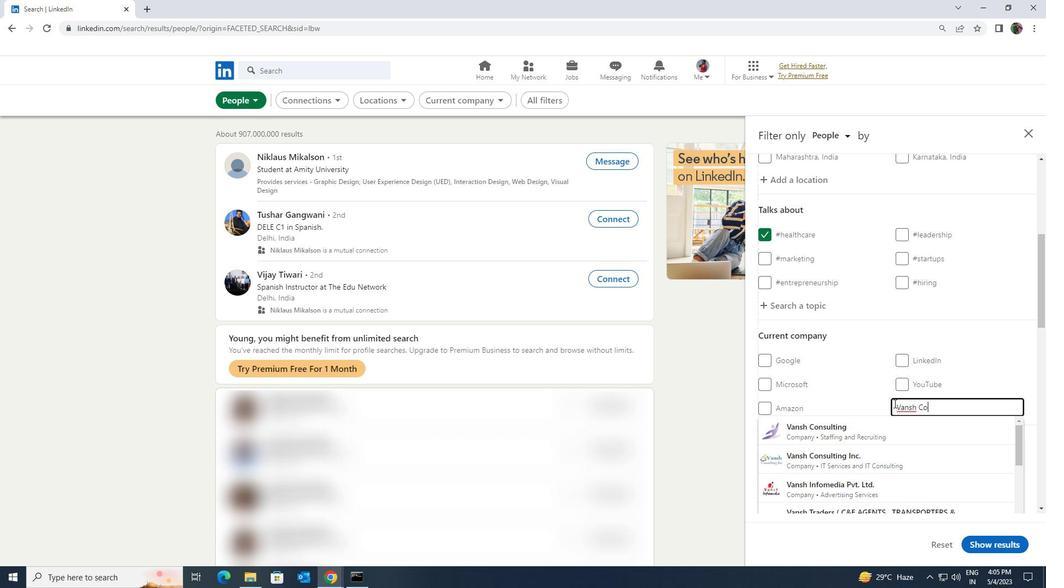 
Action: Mouse moved to (890, 424)
Screenshot: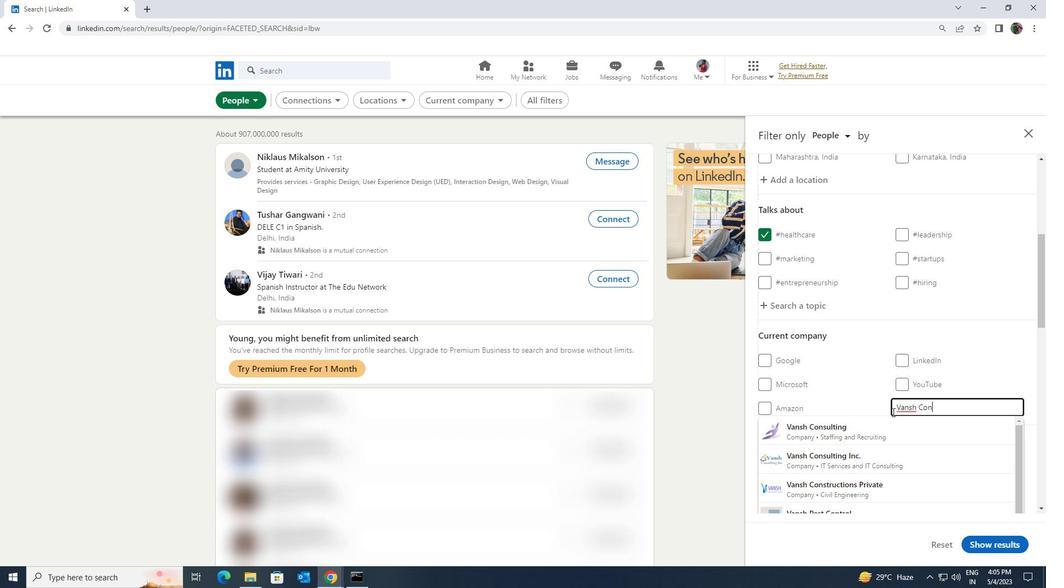 
Action: Mouse pressed left at (890, 424)
Screenshot: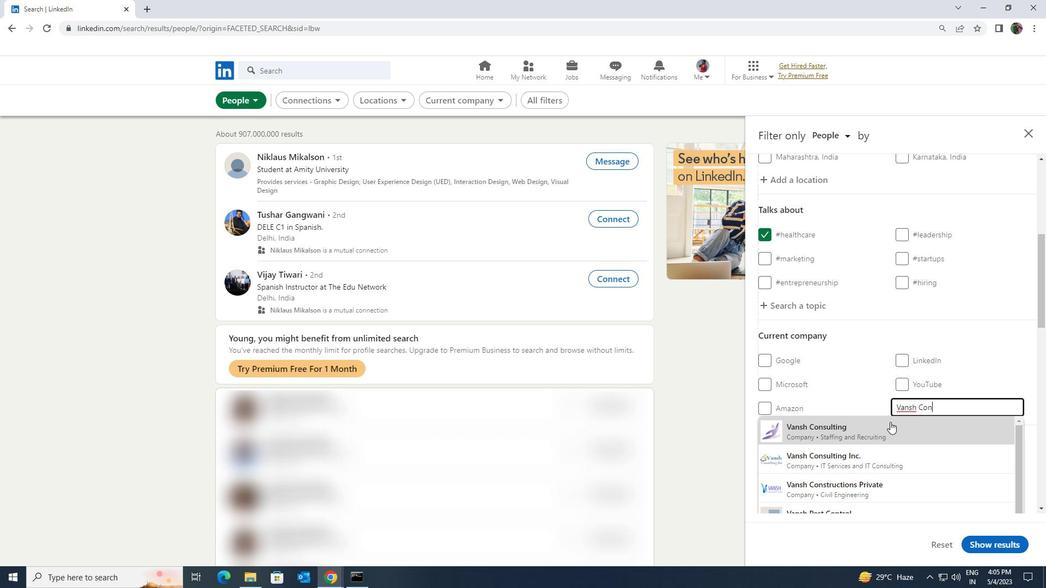 
Action: Mouse moved to (890, 424)
Screenshot: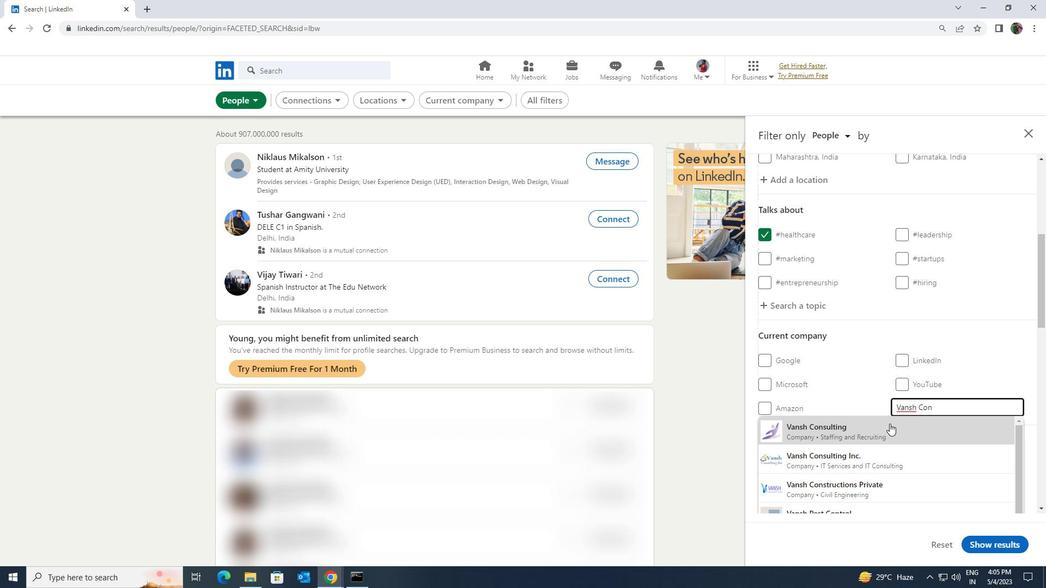 
Action: Mouse scrolled (890, 424) with delta (0, 0)
Screenshot: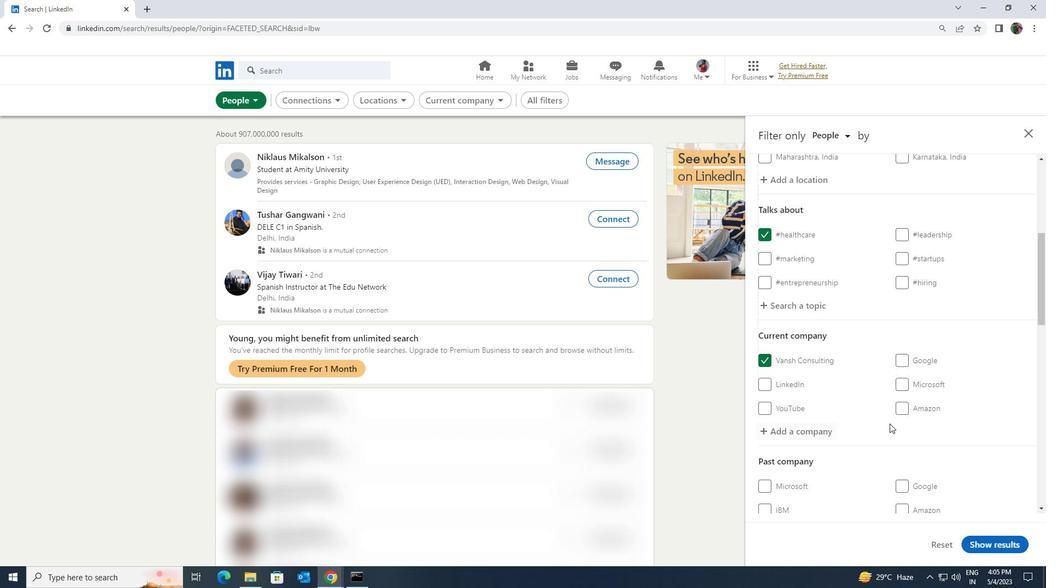 
Action: Mouse scrolled (890, 424) with delta (0, 0)
Screenshot: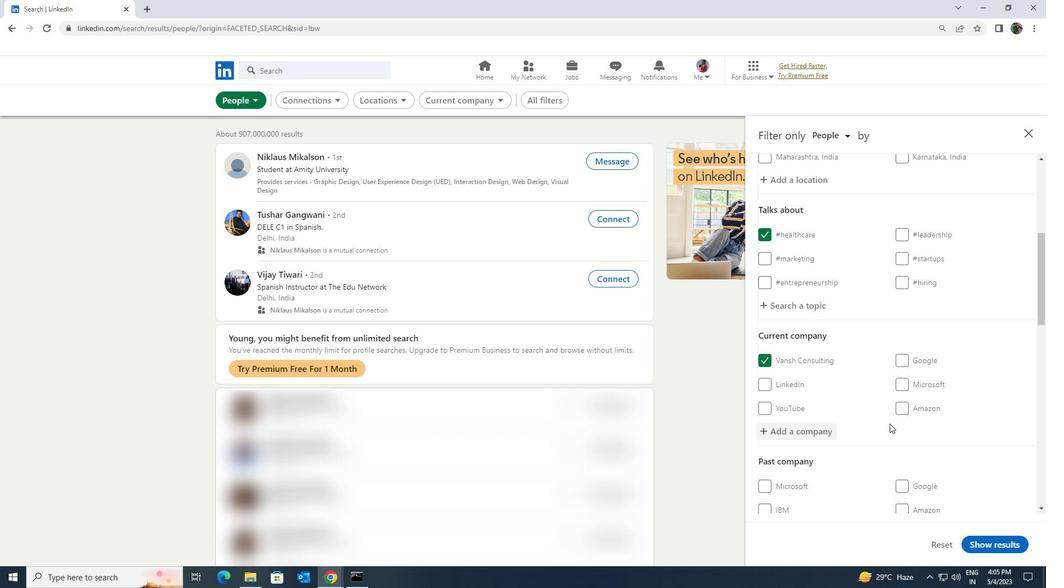 
Action: Mouse scrolled (890, 424) with delta (0, 0)
Screenshot: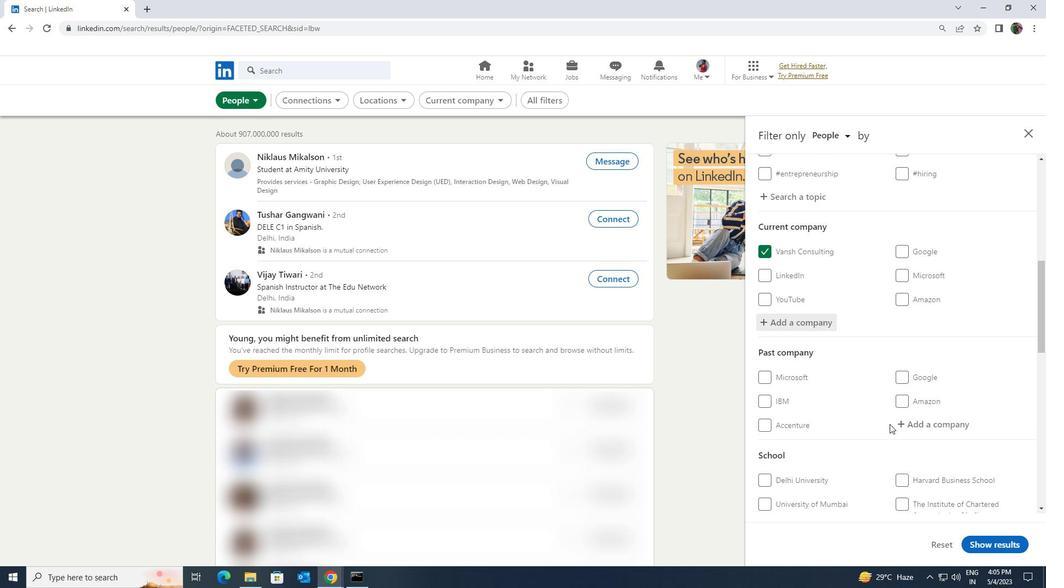 
Action: Mouse scrolled (890, 424) with delta (0, 0)
Screenshot: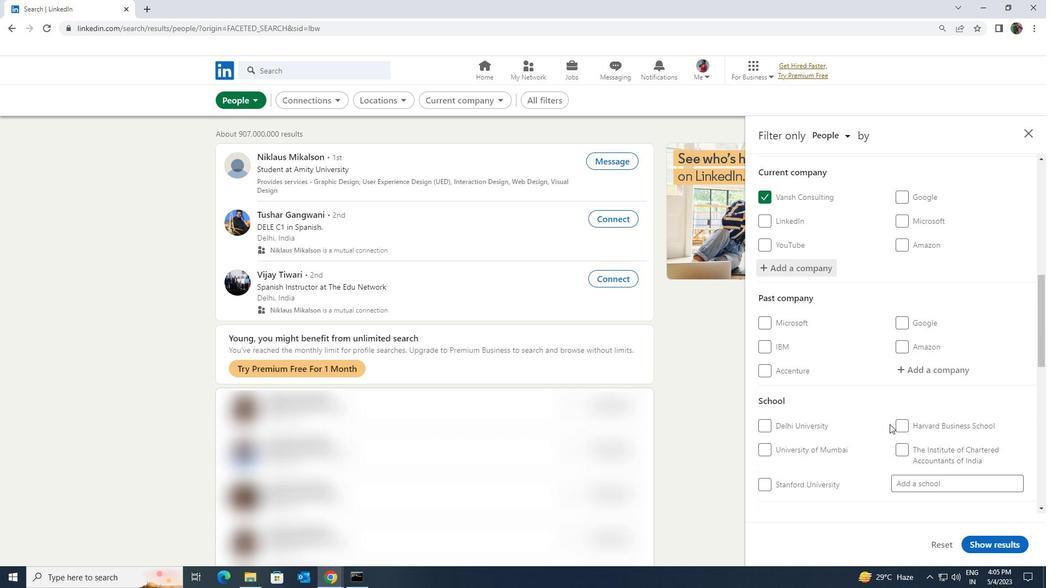 
Action: Mouse moved to (901, 425)
Screenshot: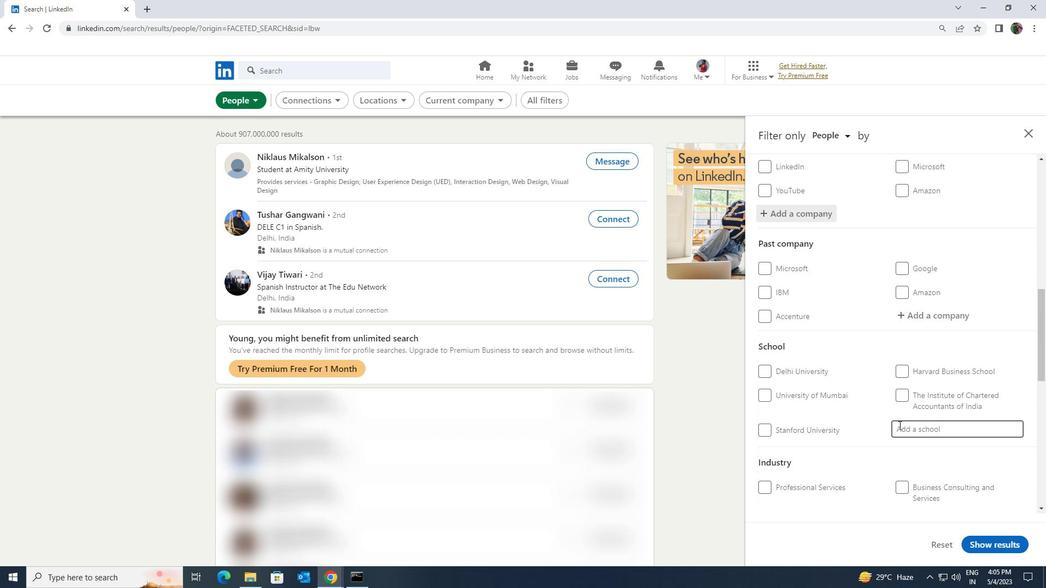 
Action: Mouse pressed left at (901, 425)
Screenshot: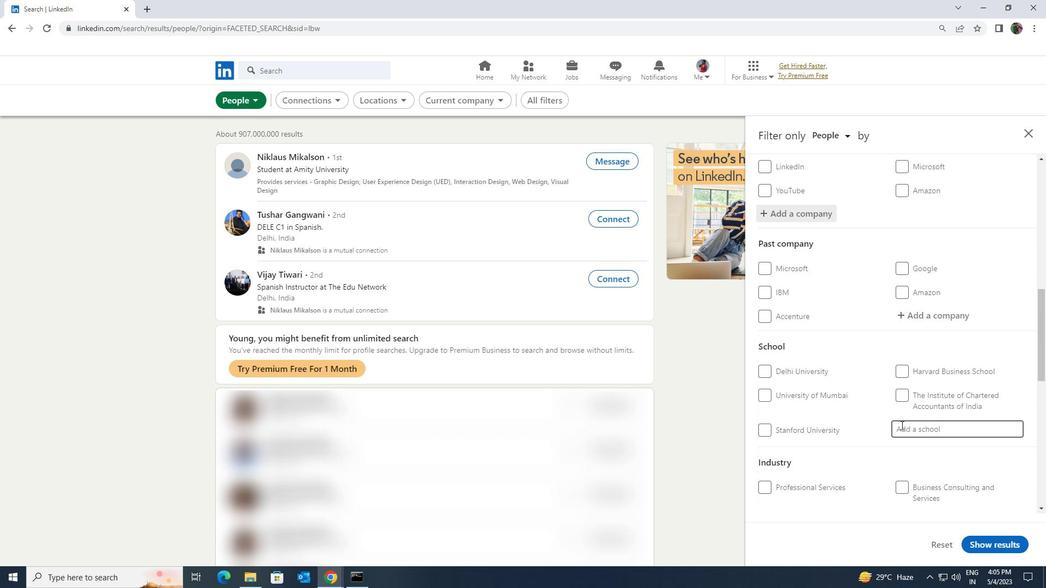 
Action: Key pressed <Key.shift><Key.shift><Key.shift><Key.shift><Key.shift><Key.shift><Key.shift><Key.shift><Key.shift><Key.shift><Key.shift><Key.shift><Key.shift><Key.shift><Key.shift><Key.shift><Key.shift>AXIS<Key.space><Key.shift>COLLEGES
Screenshot: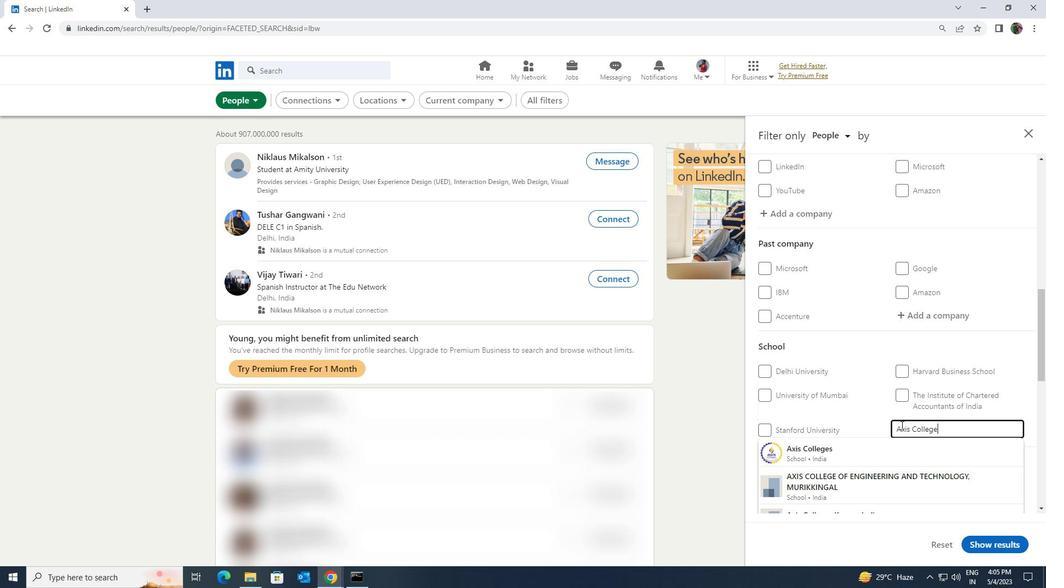 
Action: Mouse moved to (892, 446)
Screenshot: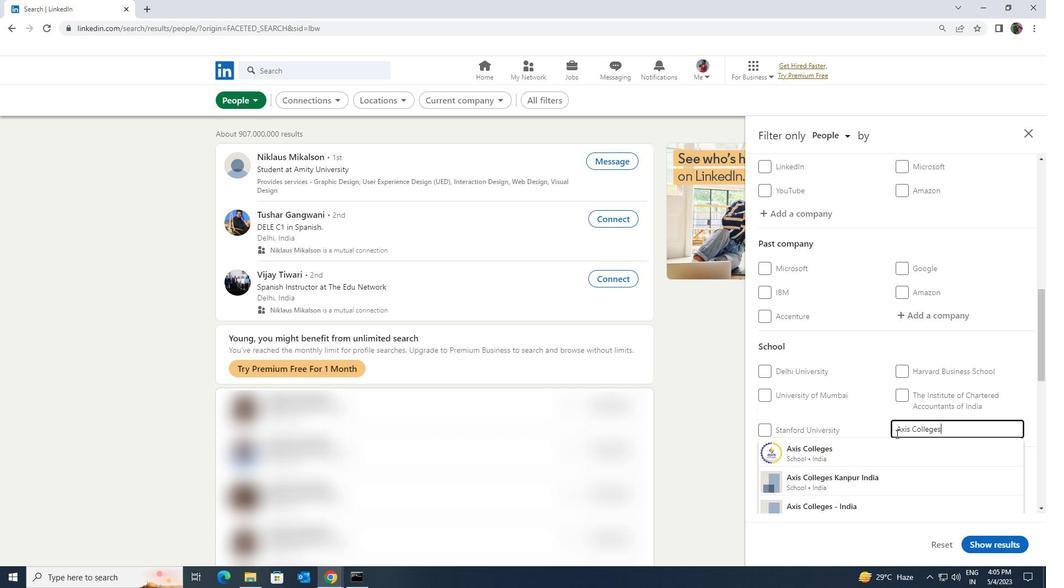 
Action: Mouse pressed left at (892, 446)
Screenshot: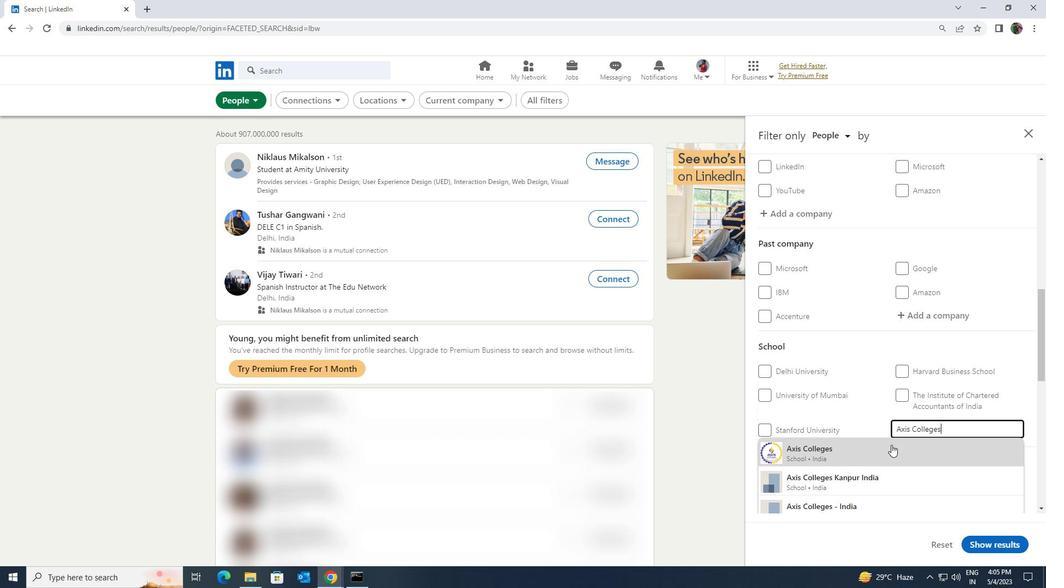 
Action: Mouse scrolled (892, 445) with delta (0, 0)
Screenshot: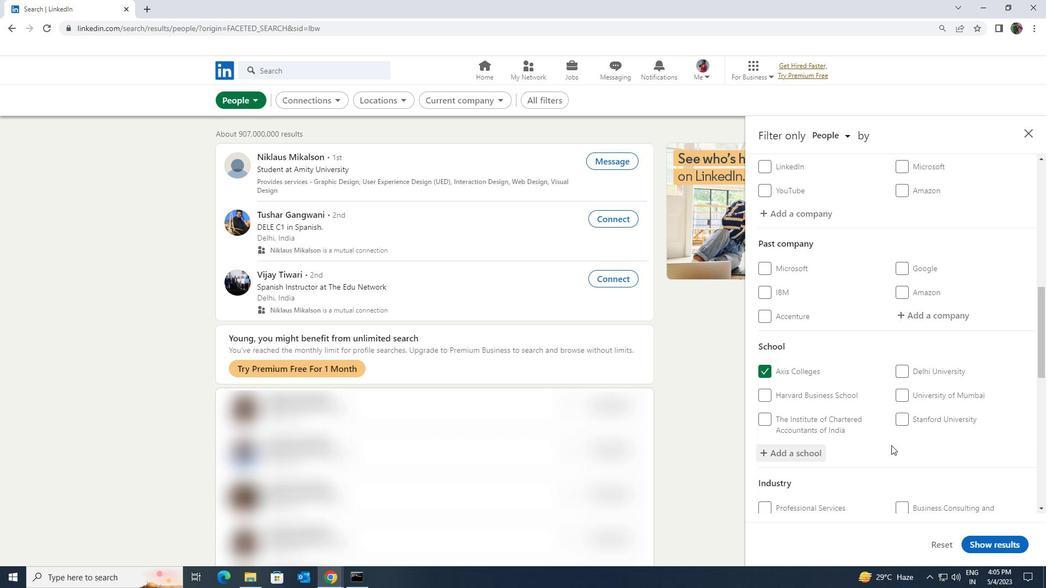 
Action: Mouse scrolled (892, 445) with delta (0, 0)
Screenshot: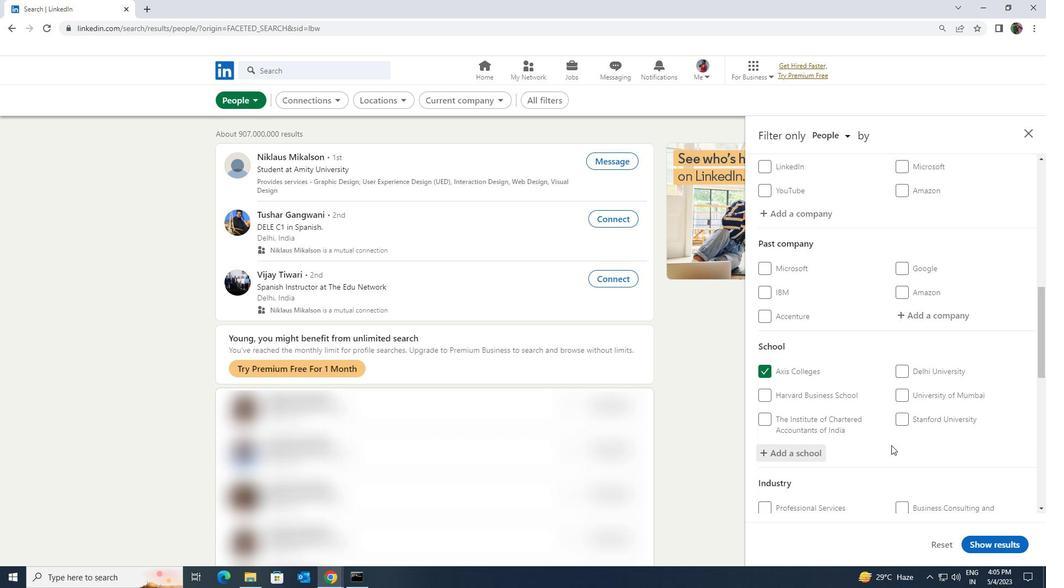 
Action: Mouse scrolled (892, 445) with delta (0, 0)
Screenshot: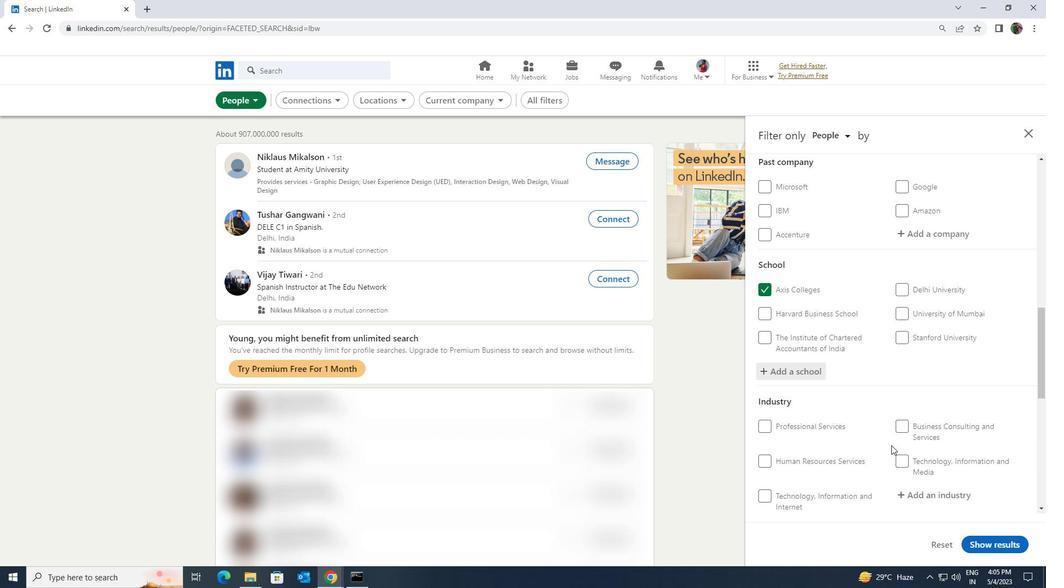 
Action: Mouse moved to (916, 420)
Screenshot: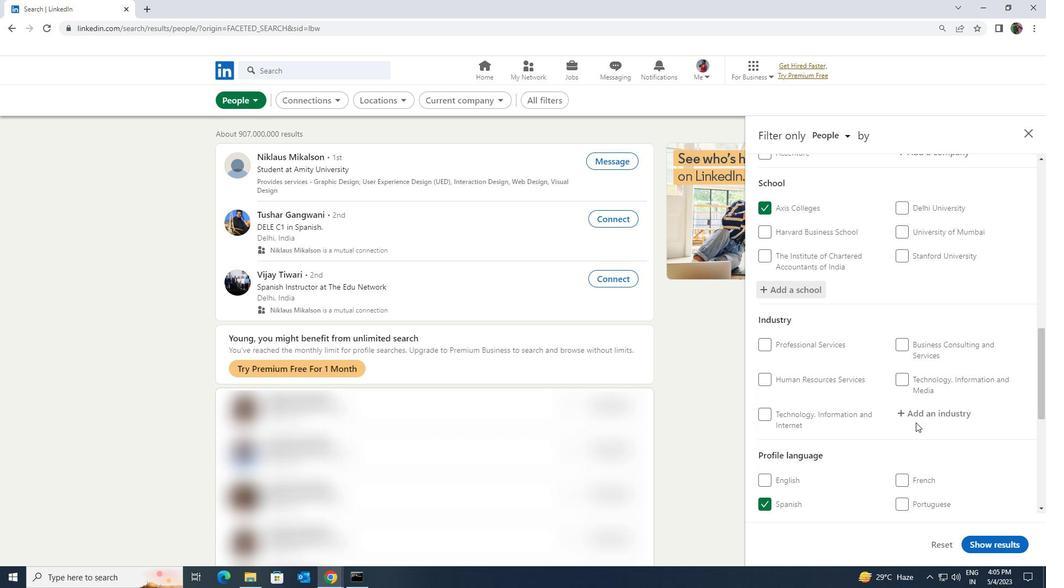 
Action: Mouse pressed left at (916, 420)
Screenshot: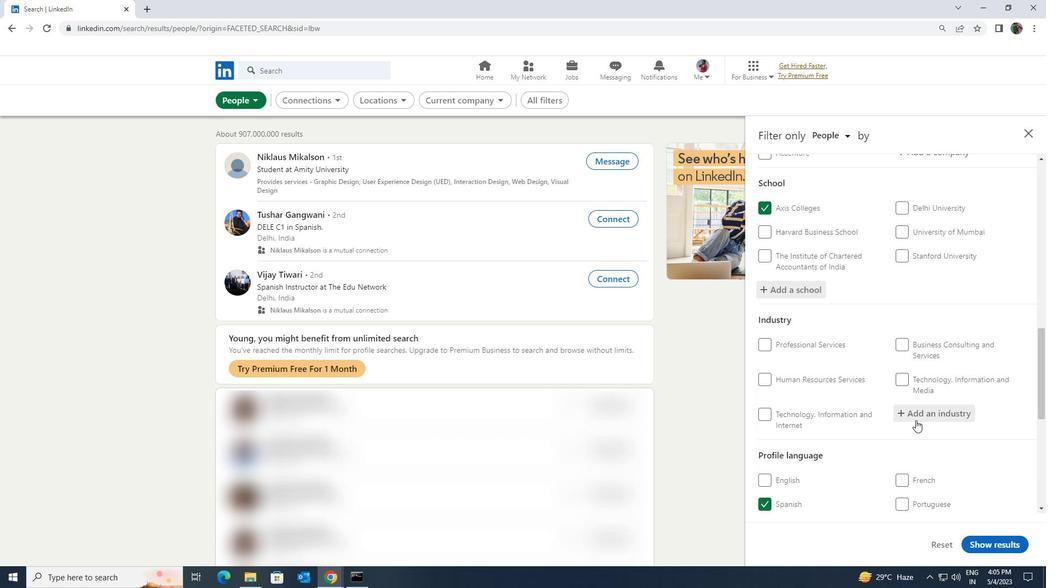 
Action: Key pressed <Key.shift><Key.shift><Key.shift><Key.shift><Key.shift><Key.shift><Key.shift><Key.shift><Key.shift><Key.shift><Key.shift><Key.shift><Key.shift><Key.shift>RETAIL<Key.space><Key.shift>PHARMA
Screenshot: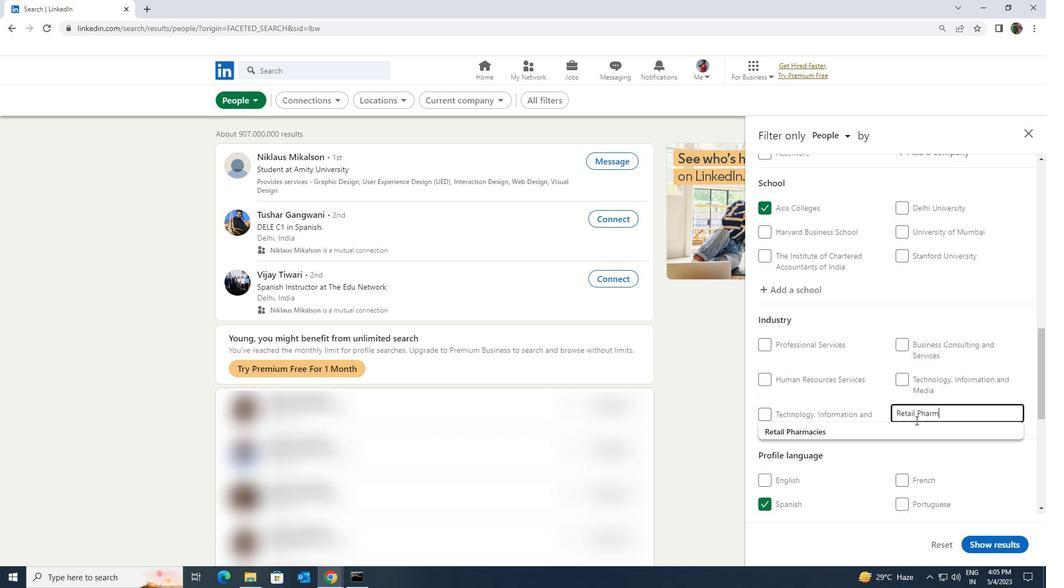 
Action: Mouse moved to (907, 427)
Screenshot: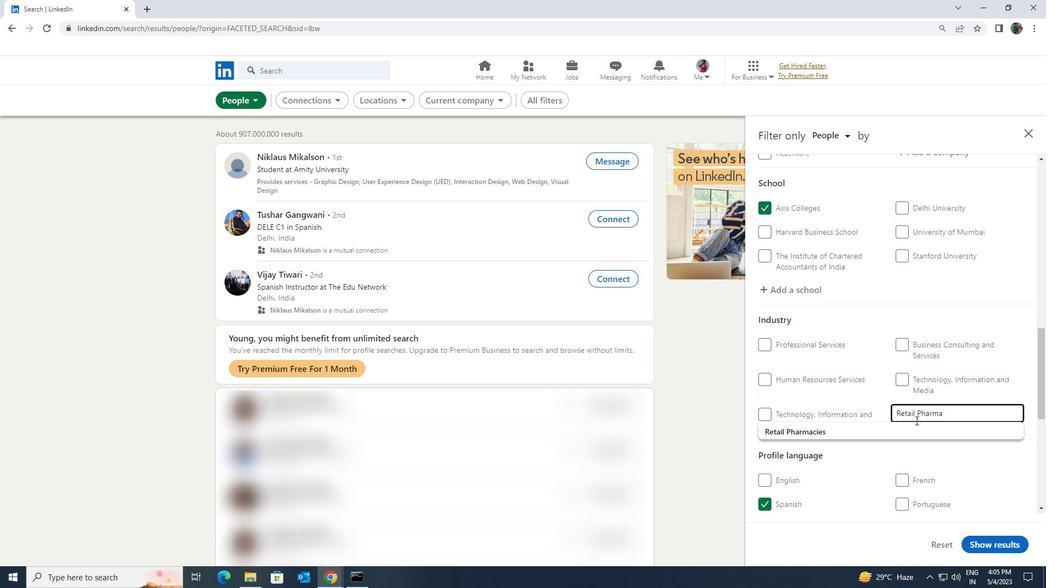 
Action: Mouse pressed left at (907, 427)
Screenshot: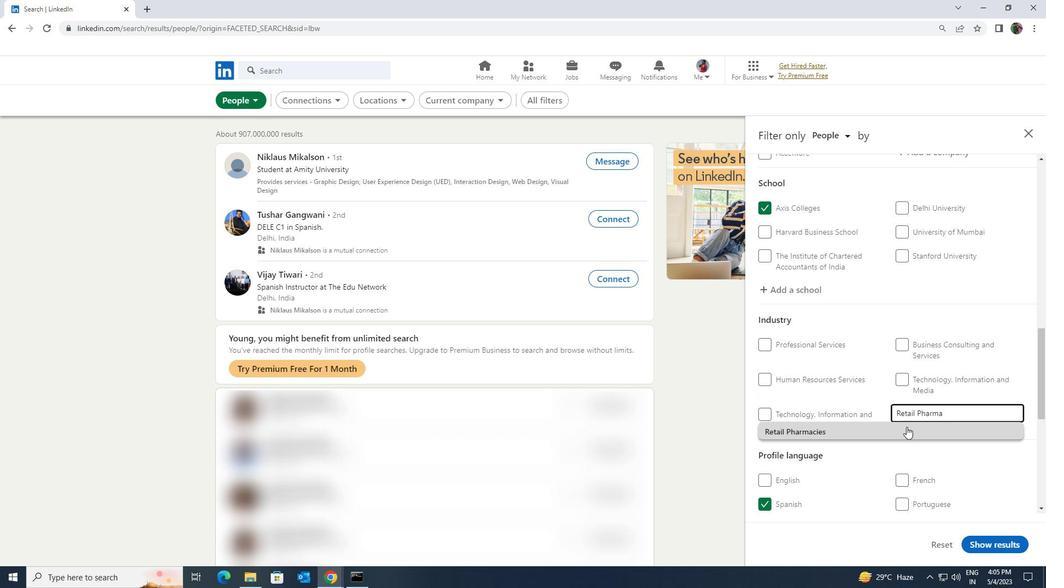 
Action: Mouse scrolled (907, 426) with delta (0, 0)
Screenshot: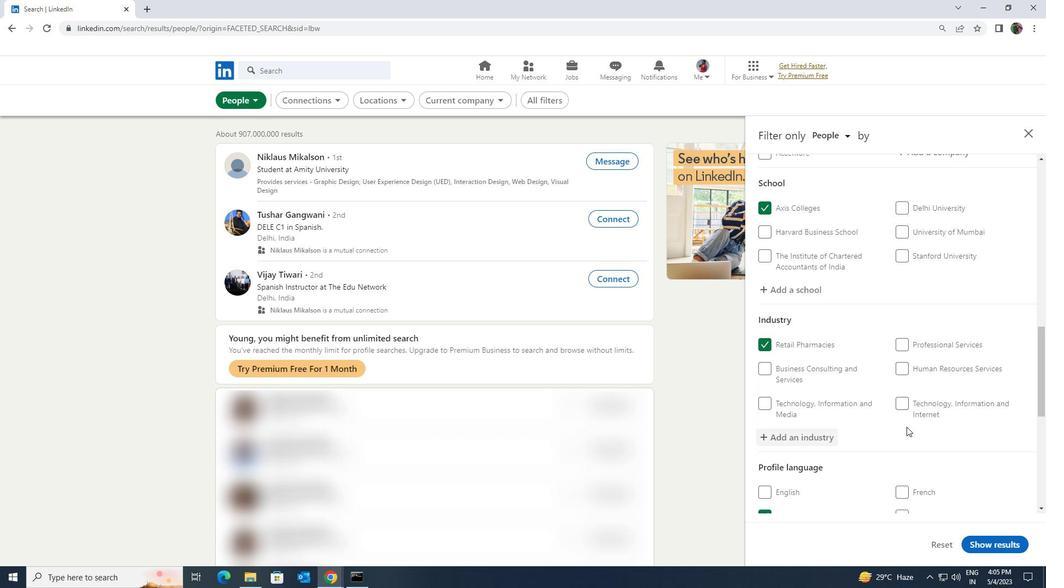 
Action: Mouse scrolled (907, 426) with delta (0, 0)
Screenshot: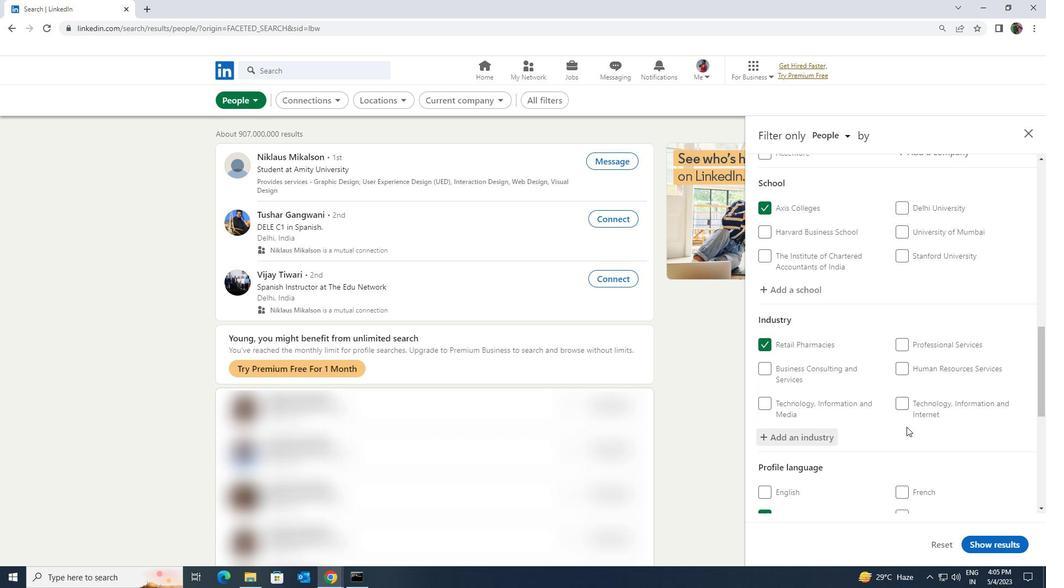 
Action: Mouse moved to (906, 425)
Screenshot: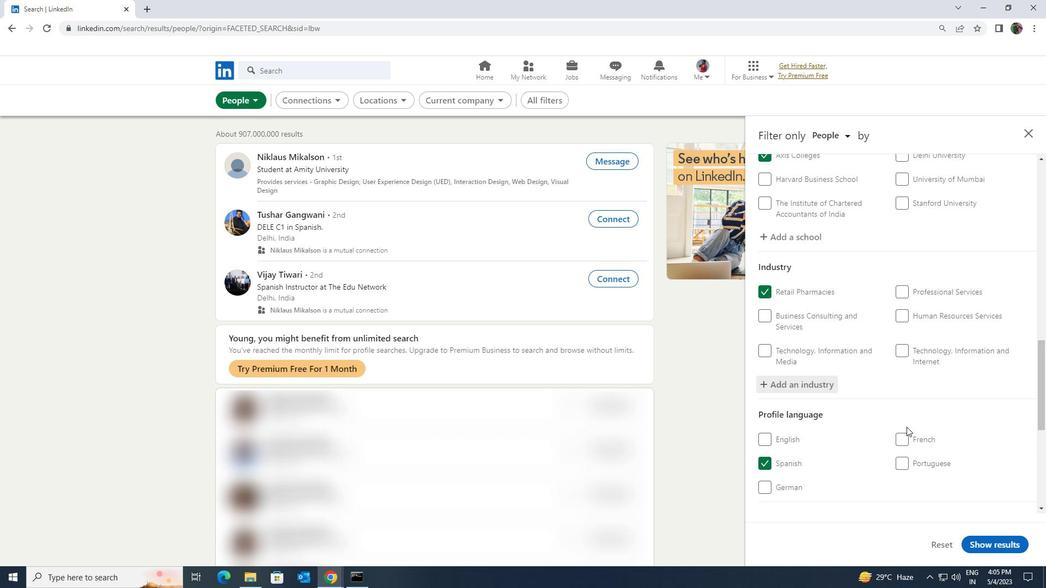 
Action: Mouse scrolled (906, 424) with delta (0, 0)
Screenshot: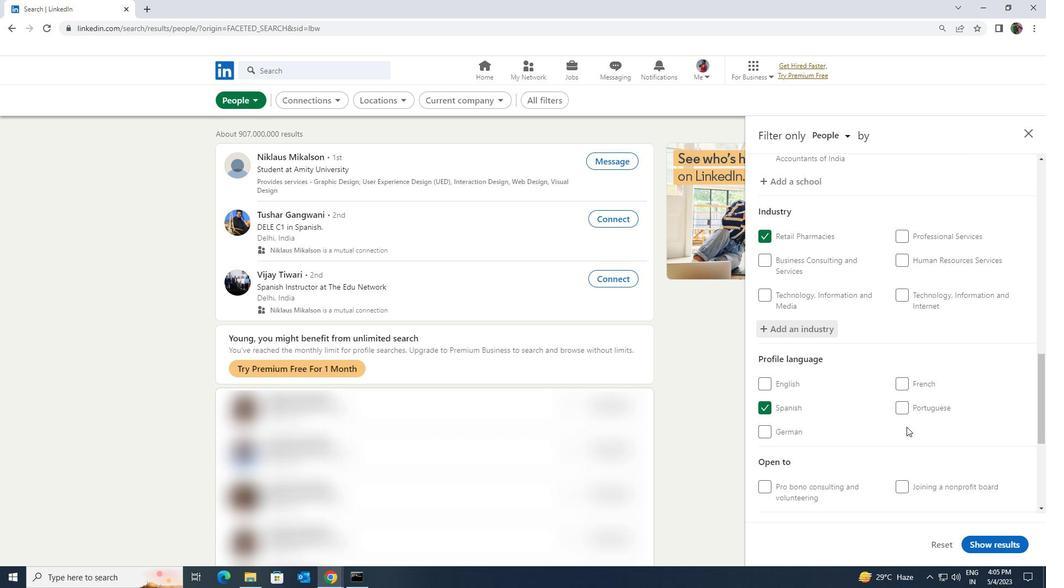 
Action: Mouse scrolled (906, 424) with delta (0, 0)
Screenshot: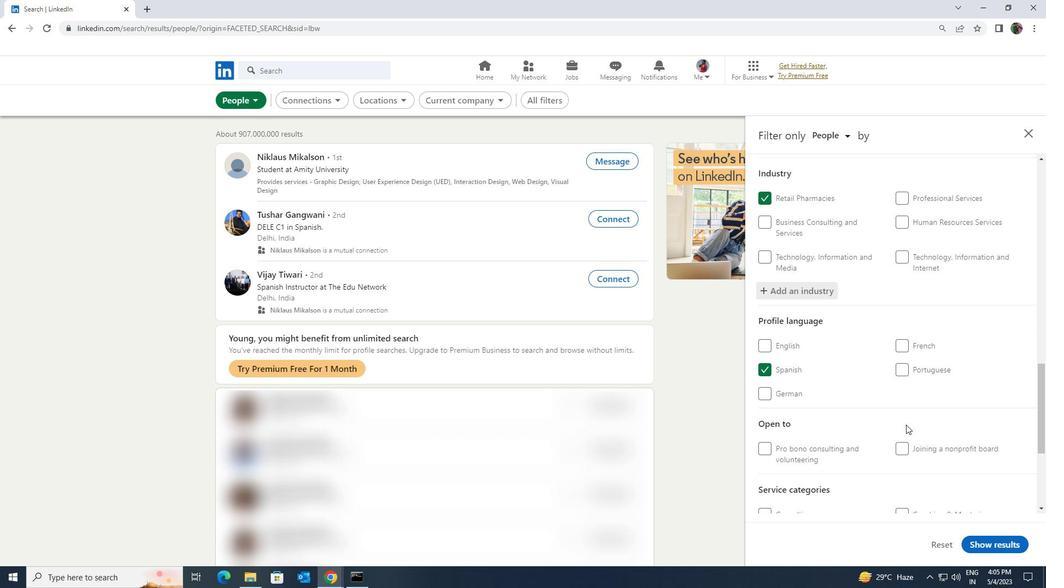 
Action: Mouse scrolled (906, 424) with delta (0, 0)
Screenshot: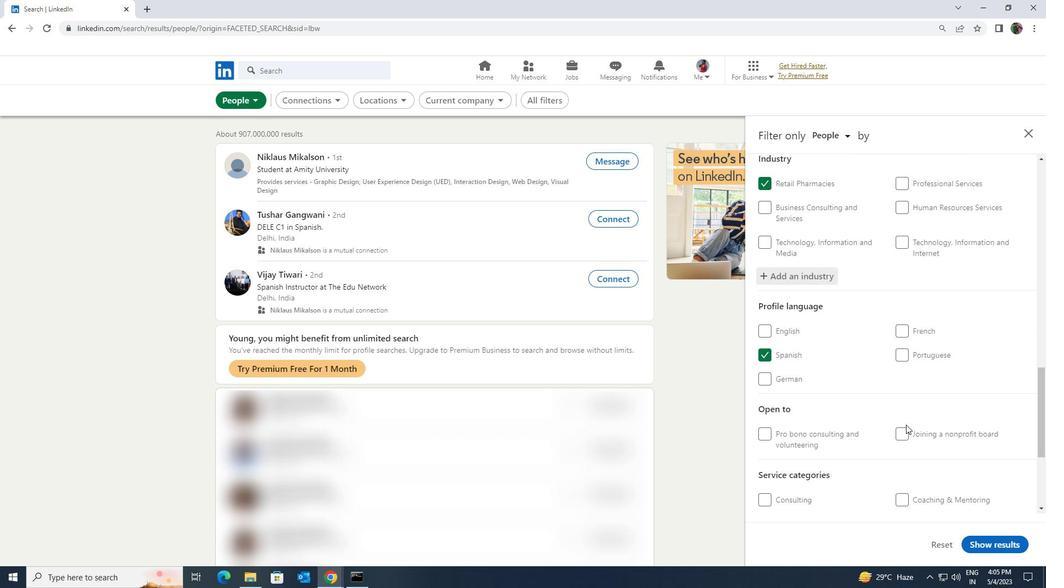 
Action: Mouse moved to (914, 428)
Screenshot: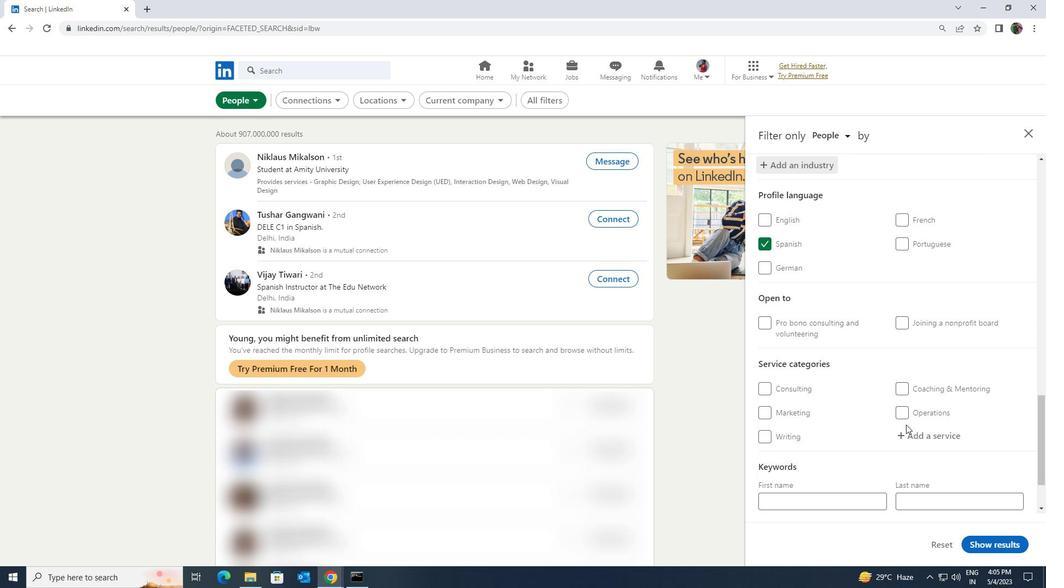 
Action: Mouse pressed left at (914, 428)
Screenshot: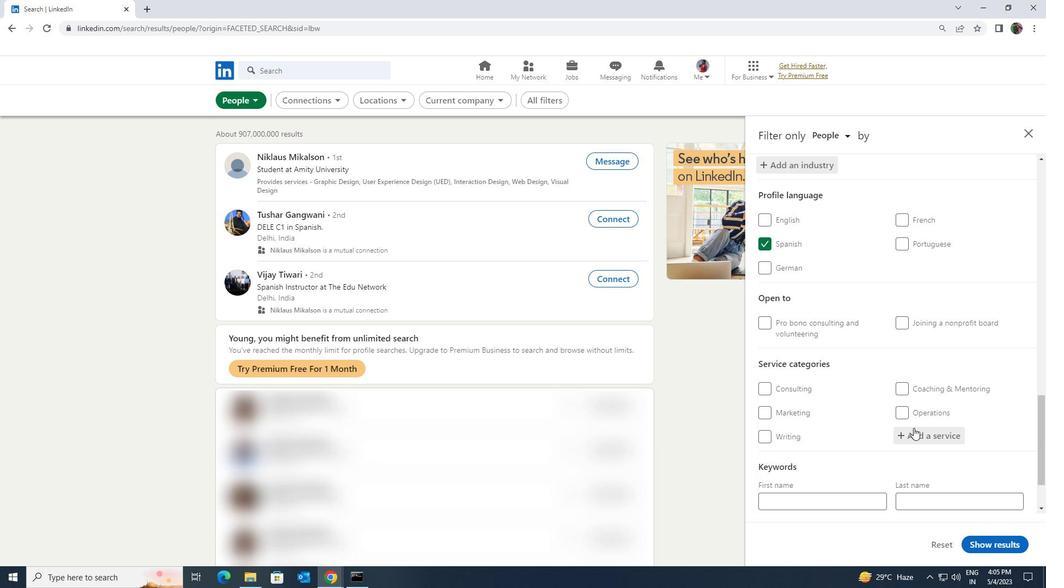 
Action: Key pressed <Key.shift><Key.shift><Key.shift><Key.shift><Key.shift><Key.shift><Key.shift><Key.shift><Key.shift><Key.shift><Key.shift><Key.shift><Key.shift><Key.shift><Key.shift><Key.shift><Key.shift><Key.shift><Key.shift><Key.shift><Key.shift><Key.shift><Key.shift><Key.shift><Key.shift><Key.shift><Key.shift><Key.shift><Key.shift><Key.shift>WEB<Key.space><Key.shift>DESIGN
Screenshot: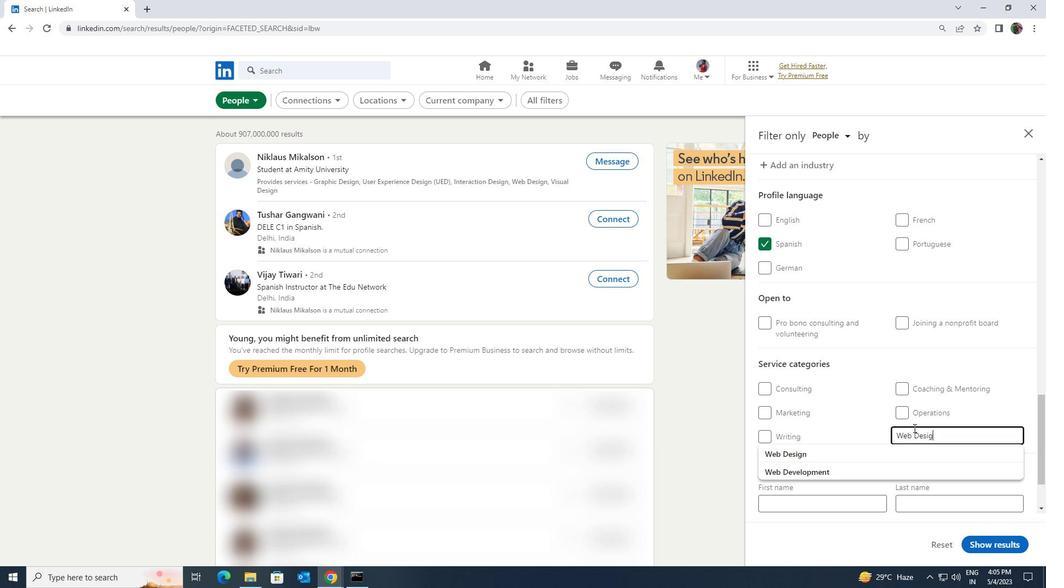 
Action: Mouse moved to (914, 446)
Screenshot: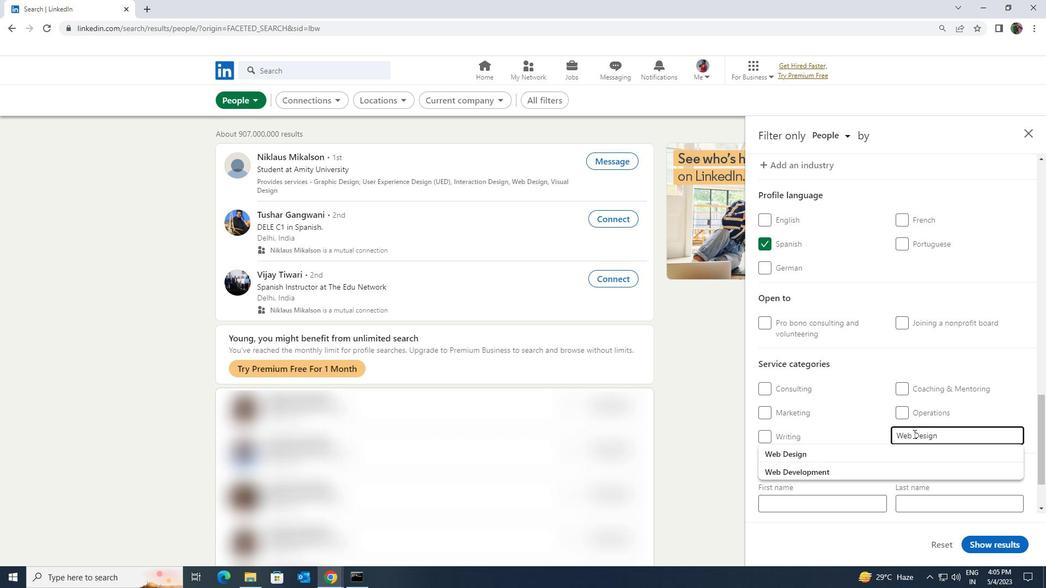 
Action: Mouse pressed left at (914, 446)
Screenshot: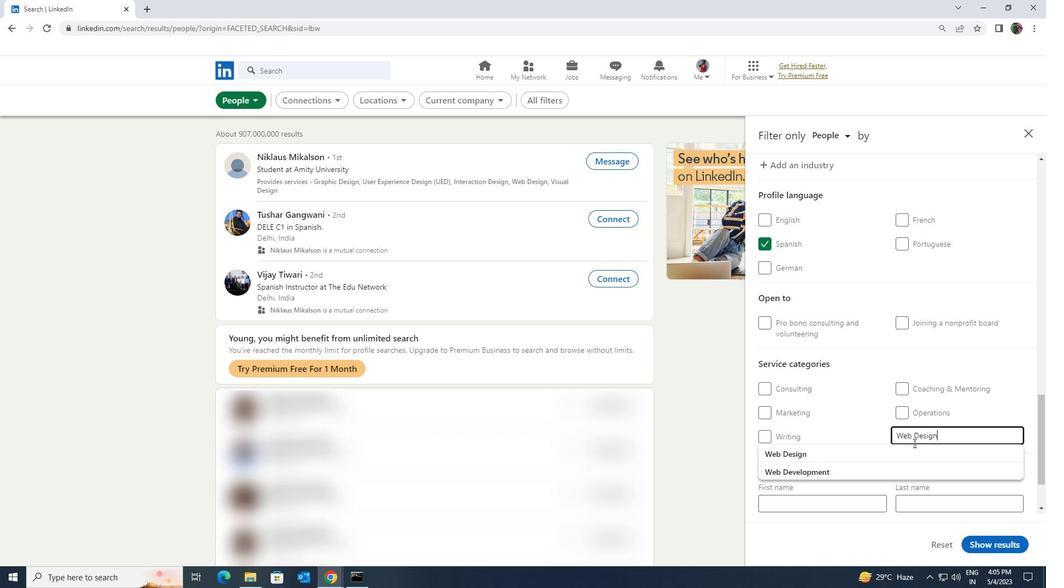 
Action: Mouse scrolled (914, 445) with delta (0, 0)
Screenshot: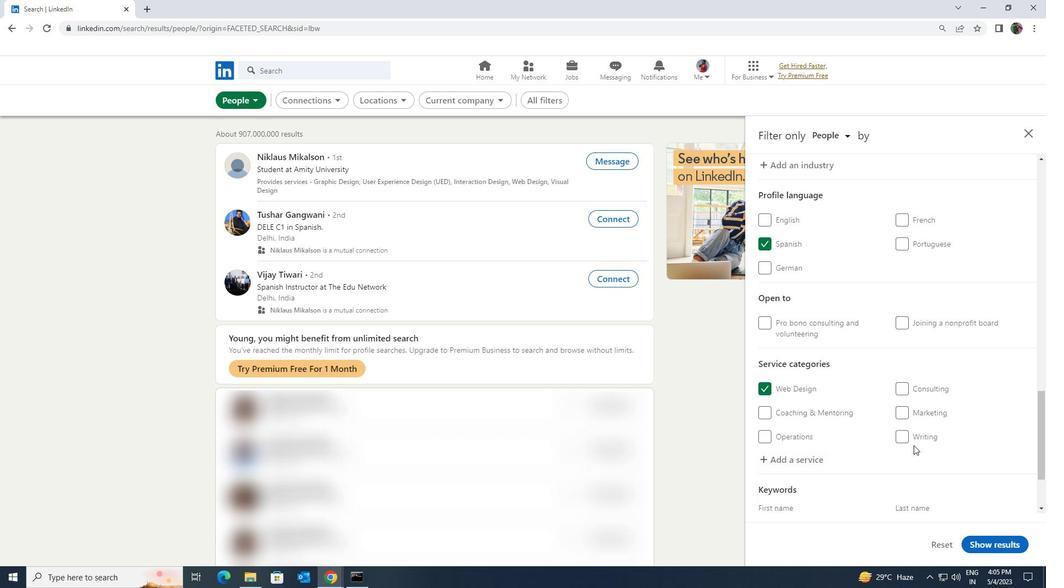 
Action: Mouse scrolled (914, 445) with delta (0, 0)
Screenshot: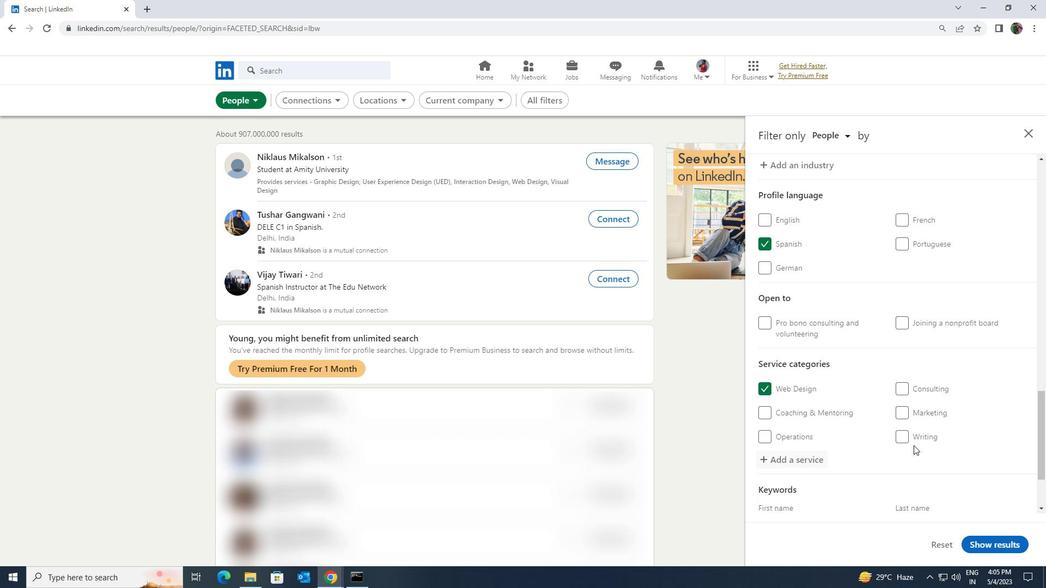 
Action: Mouse scrolled (914, 445) with delta (0, 0)
Screenshot: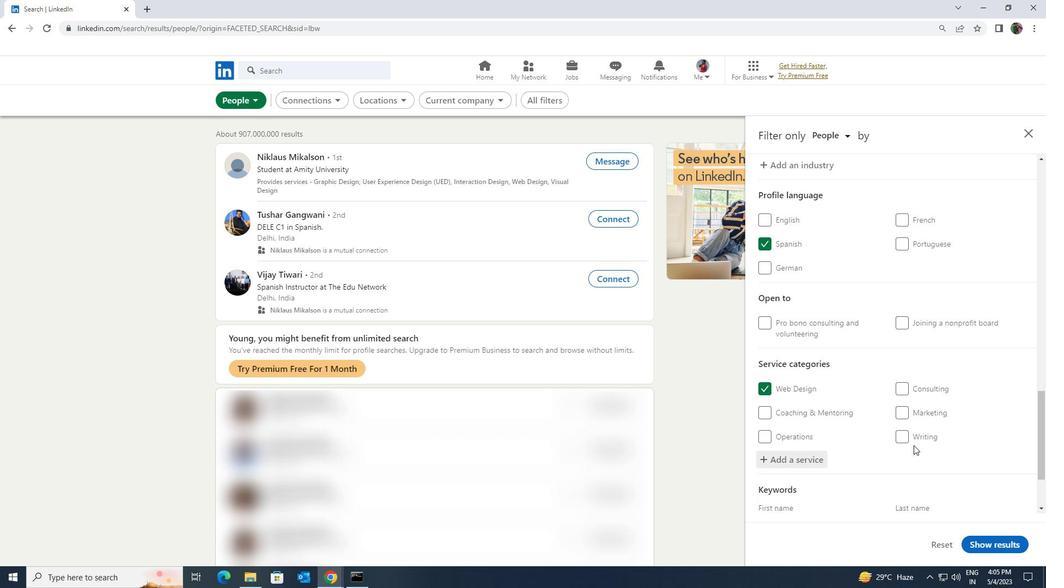 
Action: Mouse moved to (877, 463)
Screenshot: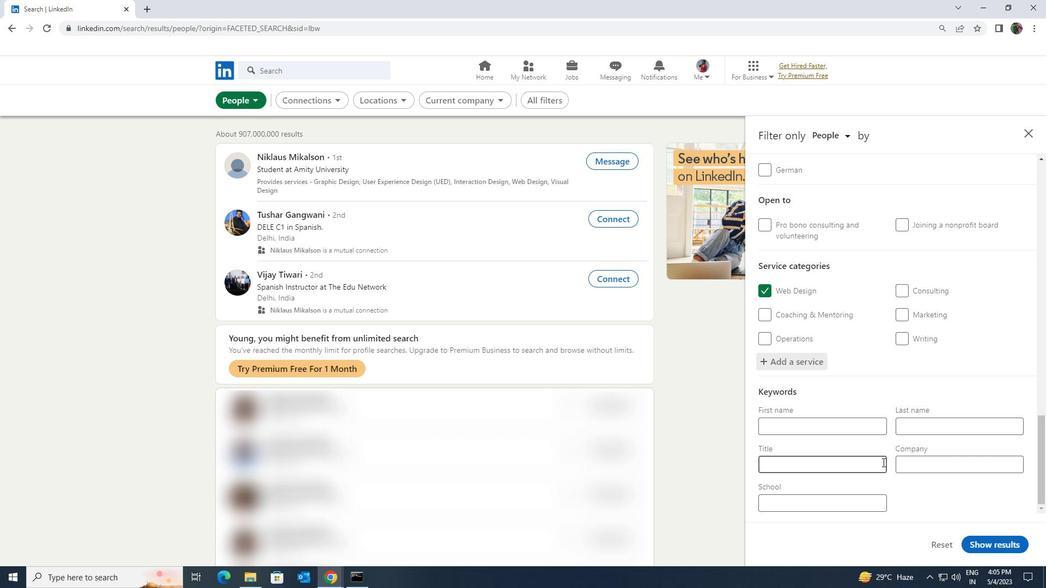 
Action: Mouse pressed left at (877, 463)
Screenshot: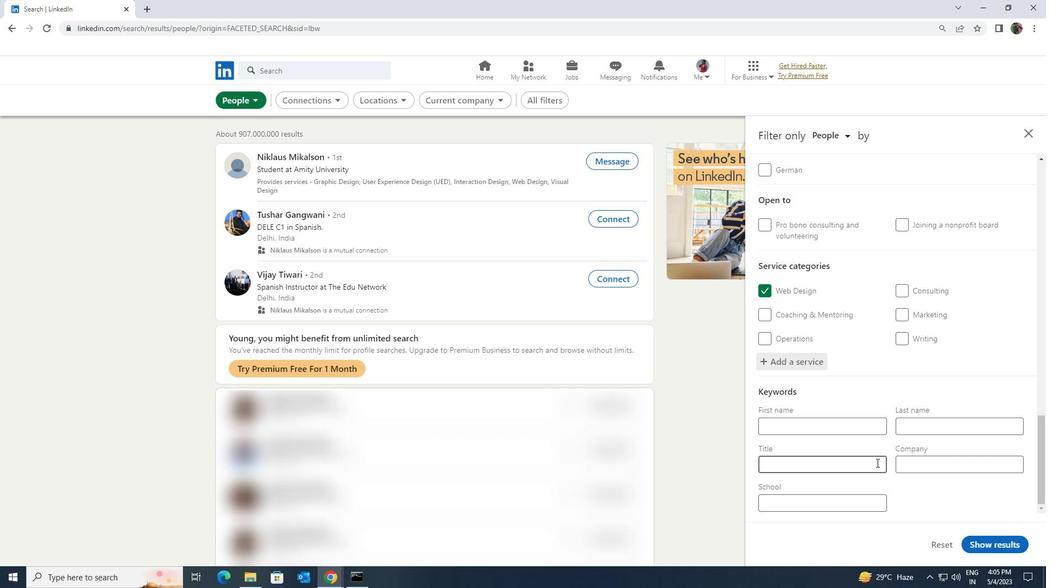 
Action: Key pressed <Key.shift><Key.shift><Key.shift><Key.shift><Key.shift><Key.shift><Key.shift><Key.shift><Key.shift><Key.shift><Key.shift><Key.shift><Key.shift><Key.shift><Key.shift><Key.shift><Key.shift><Key.shift>CONTENT<Key.space><Key.shift>MARKETING<Key.space><Key.shift>MANAGER
Screenshot: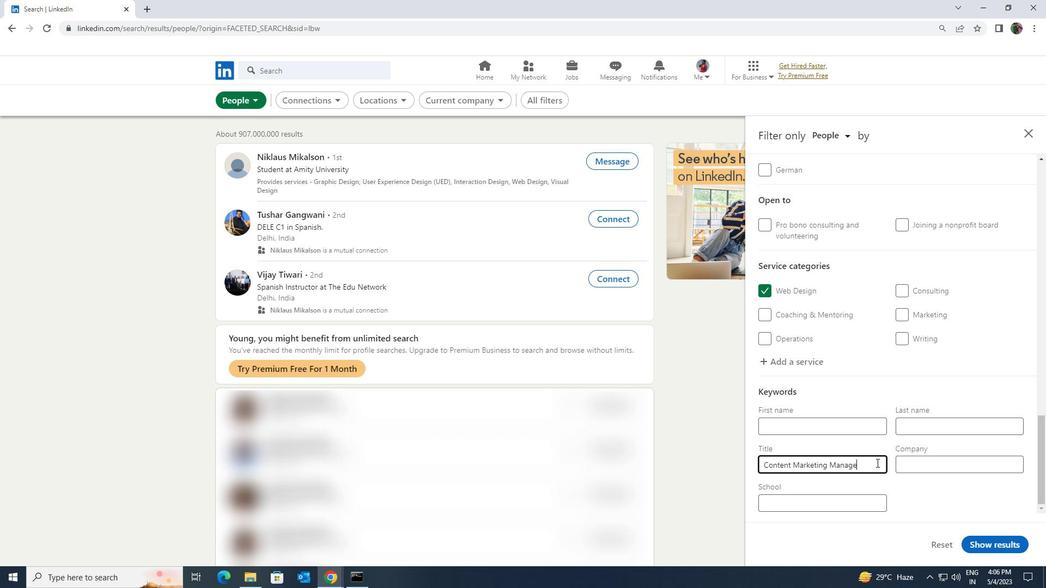 
Action: Mouse moved to (978, 542)
Screenshot: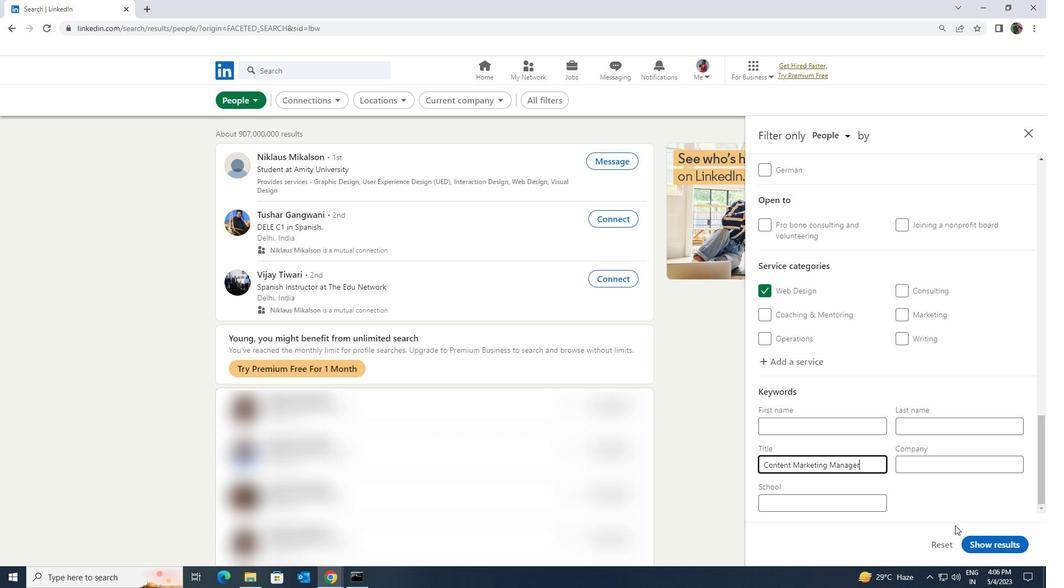 
Action: Mouse pressed left at (978, 542)
Screenshot: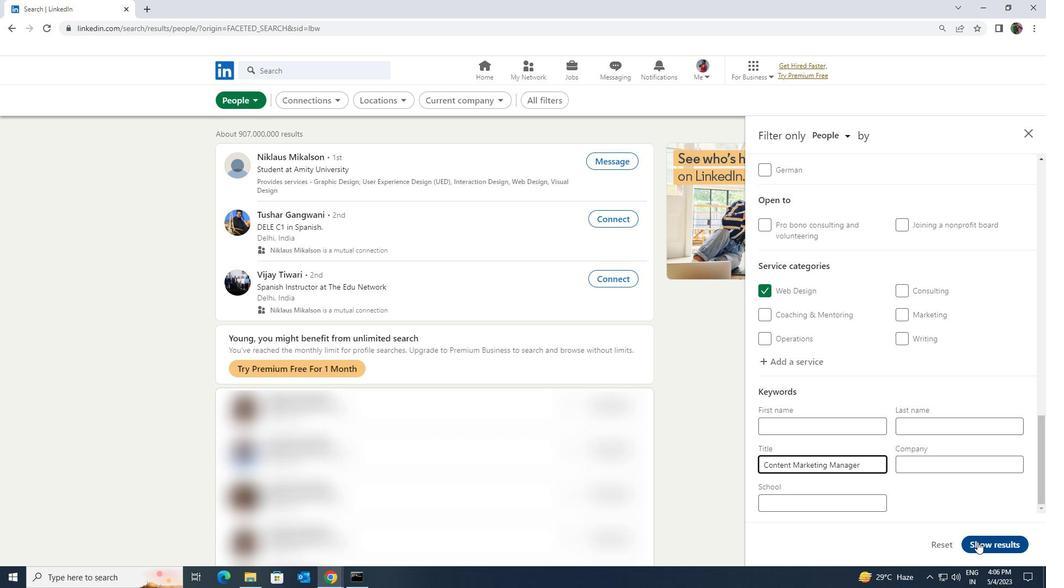 
